 Task: Search one way flight ticket for 2 adults, 4 children and 1 infant on lap in business from Santa Fe: Santa Fe Municipal Airport to Greensboro: Piedmont Triad International Airport on 5-1-2023. Choice of flights is JetBlue. Number of bags: 2 carry on bags and 7 checked bags. Price is upto 73000. Outbound departure time preference is 22:00.
Action: Mouse moved to (238, 365)
Screenshot: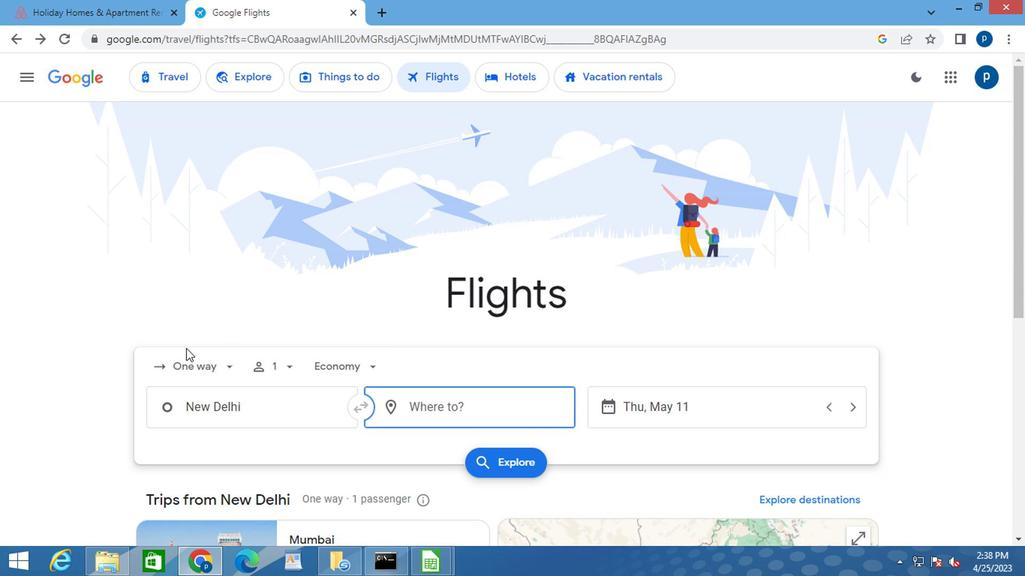
Action: Mouse pressed left at (238, 365)
Screenshot: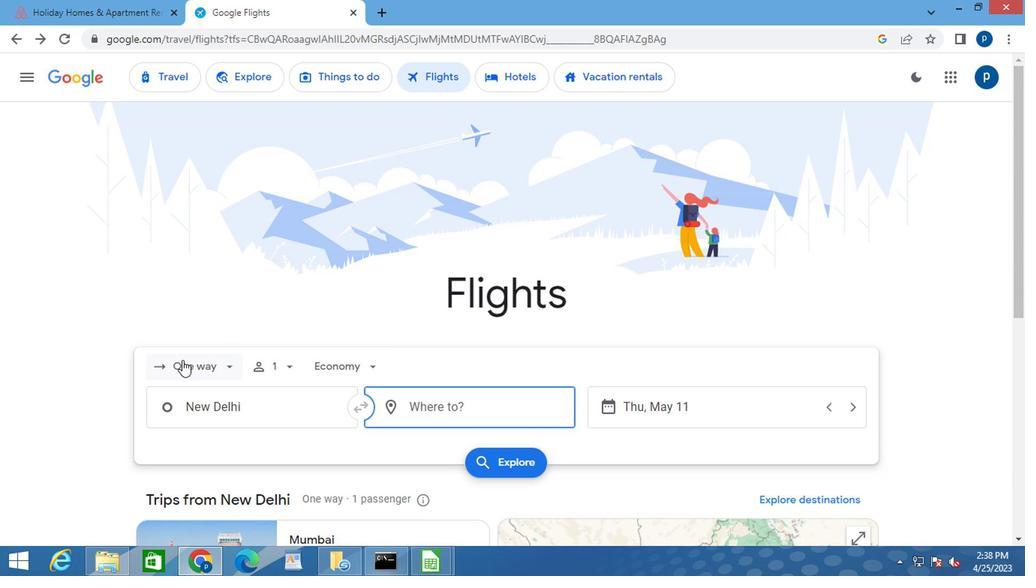 
Action: Mouse moved to (242, 416)
Screenshot: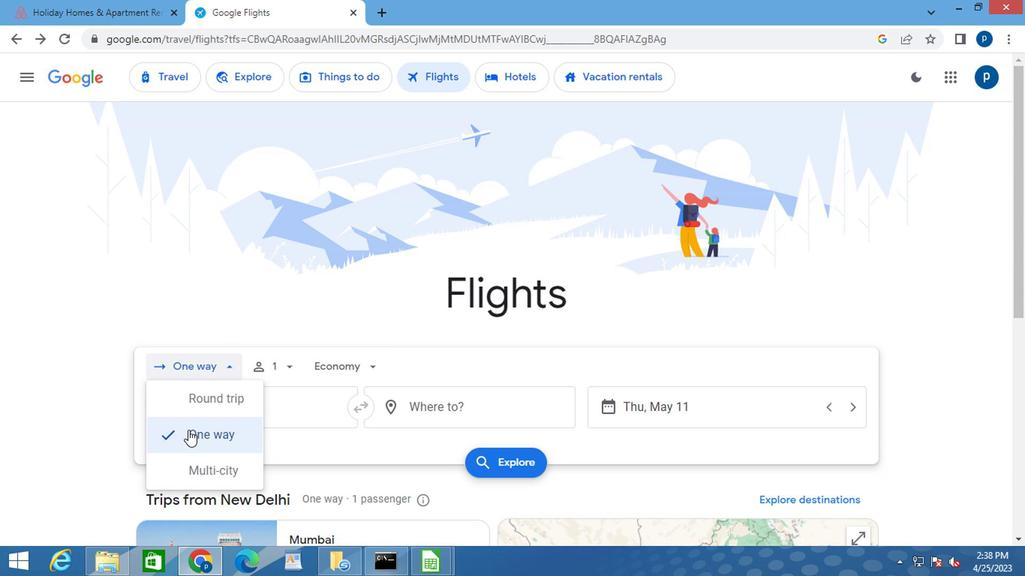 
Action: Mouse pressed left at (242, 416)
Screenshot: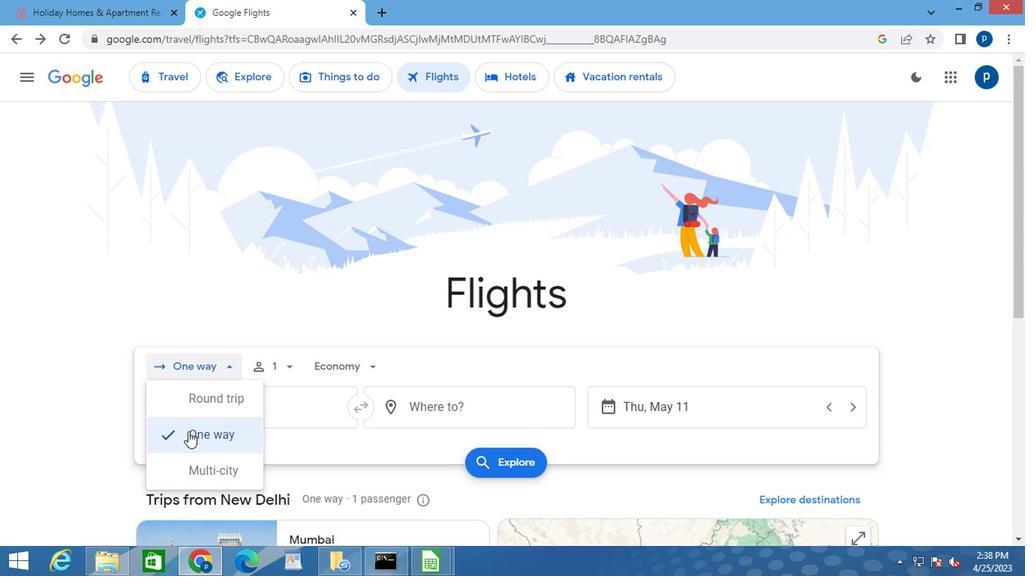 
Action: Mouse moved to (303, 371)
Screenshot: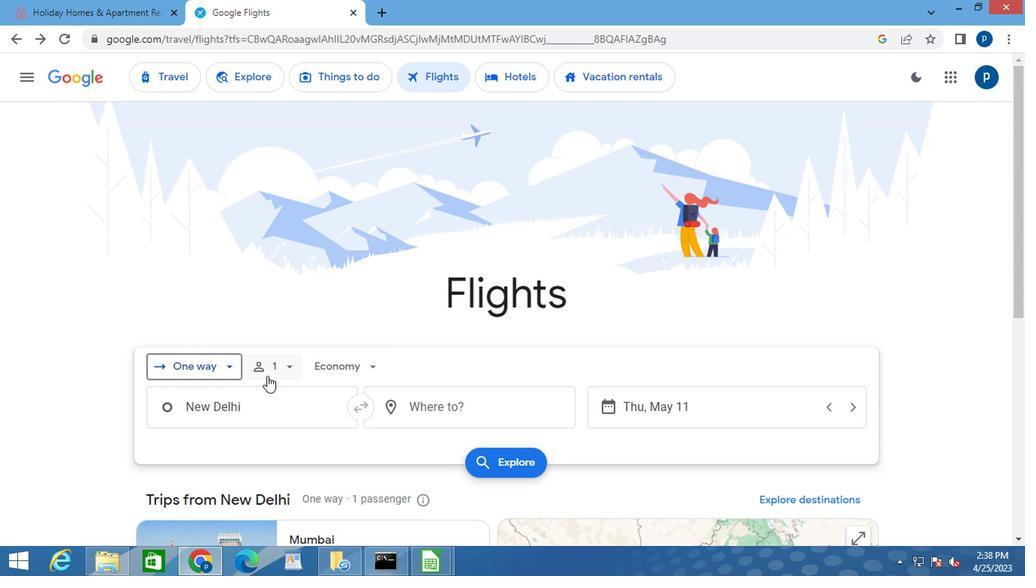 
Action: Mouse pressed left at (303, 371)
Screenshot: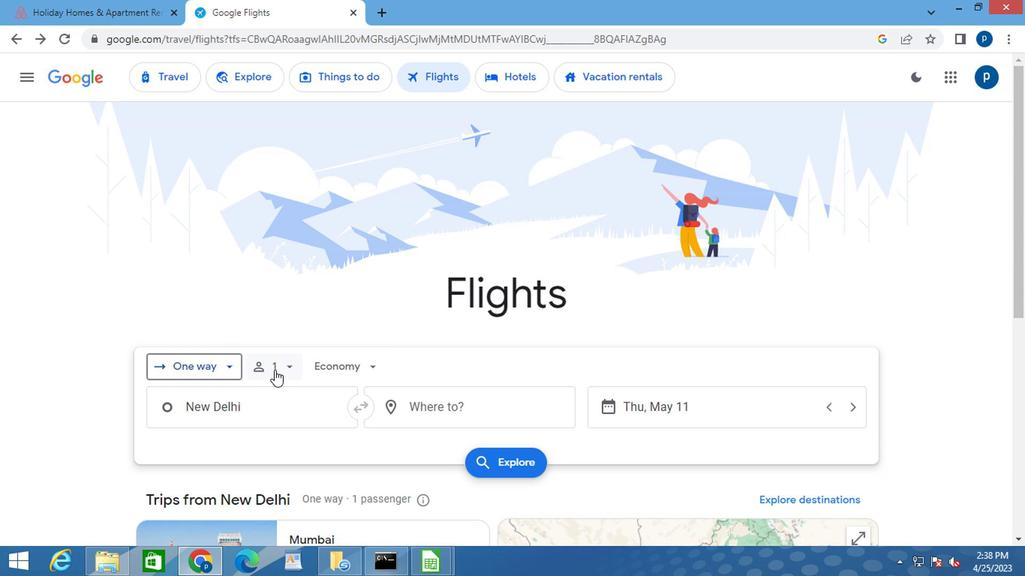 
Action: Mouse scrolled (303, 371) with delta (0, 0)
Screenshot: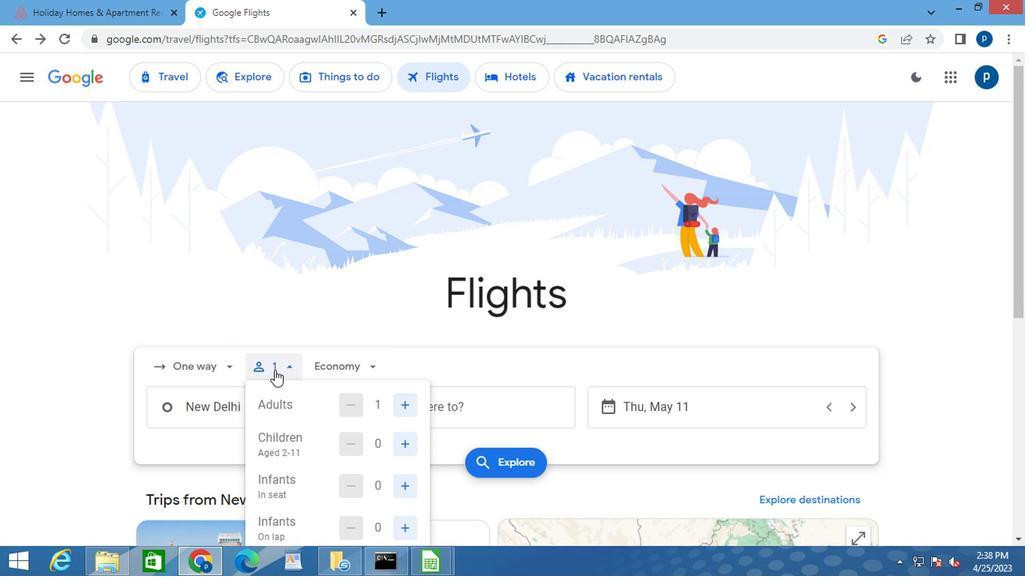 
Action: Mouse scrolled (303, 371) with delta (0, 0)
Screenshot: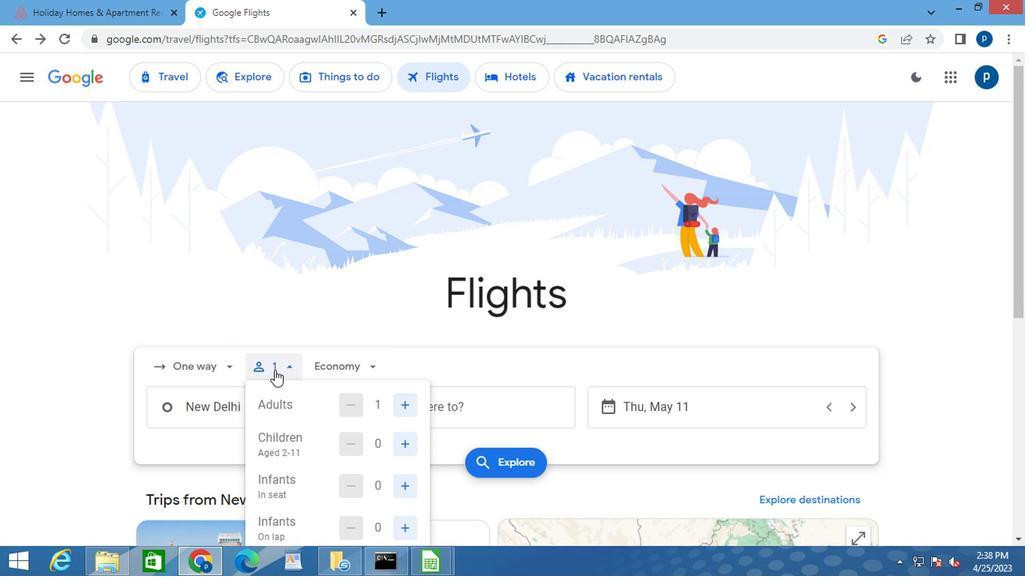 
Action: Mouse moved to (397, 287)
Screenshot: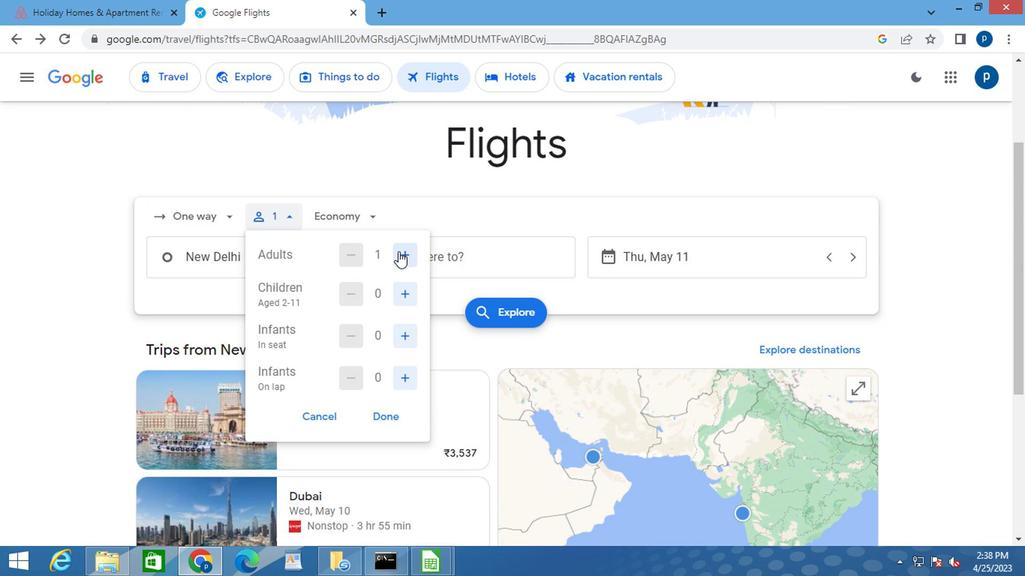 
Action: Mouse pressed left at (397, 287)
Screenshot: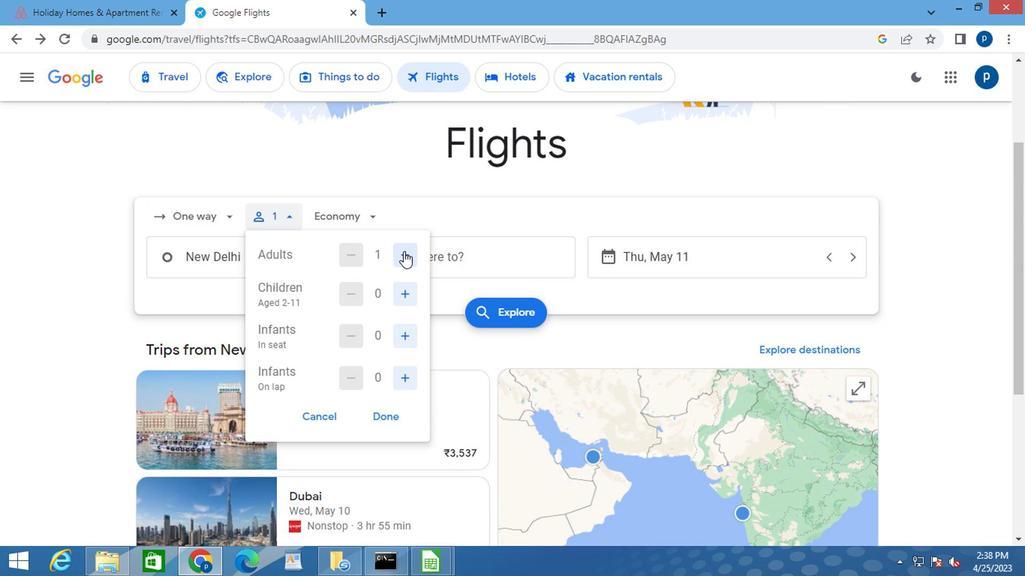 
Action: Mouse moved to (394, 317)
Screenshot: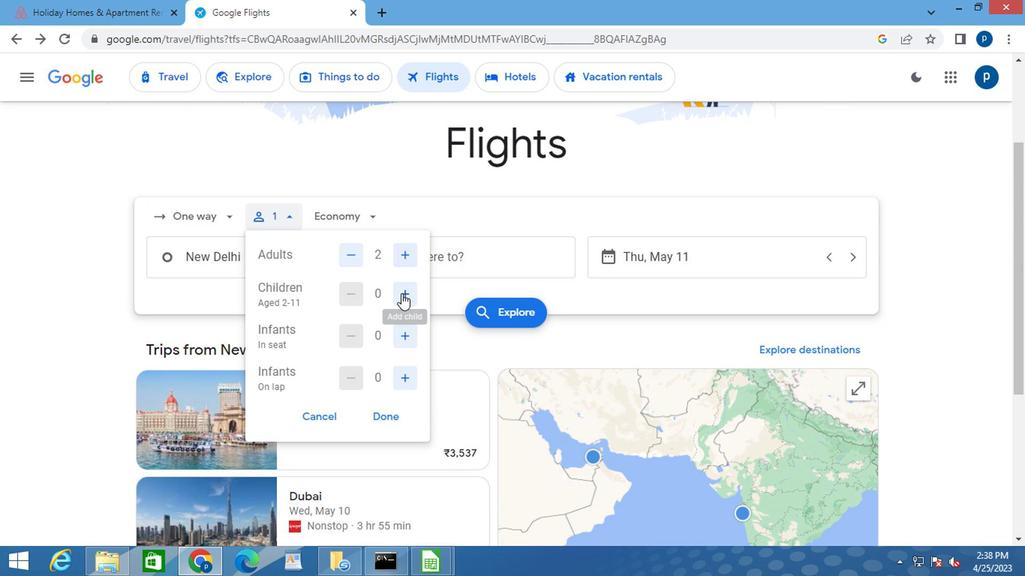
Action: Mouse pressed left at (394, 317)
Screenshot: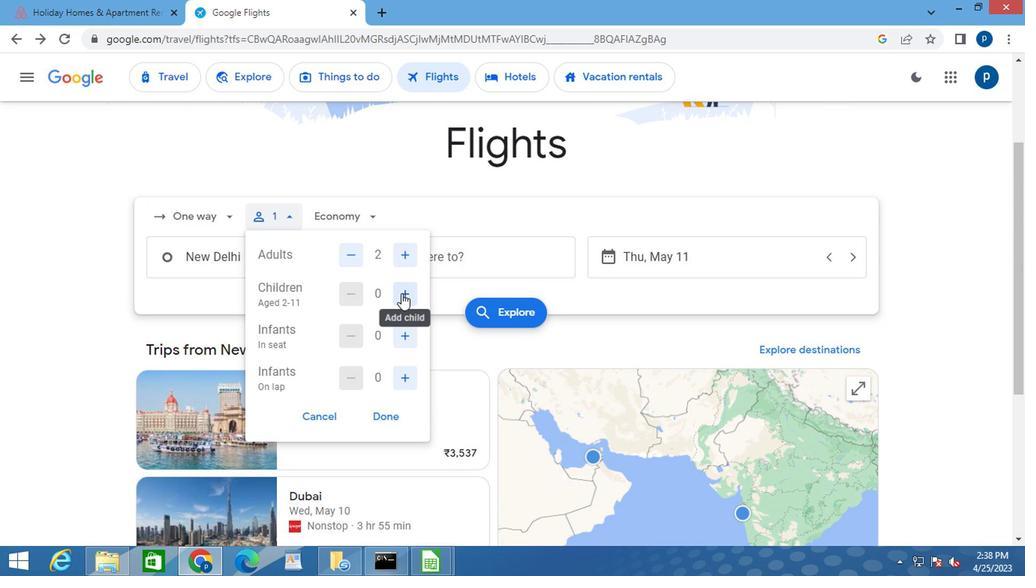 
Action: Mouse moved to (394, 317)
Screenshot: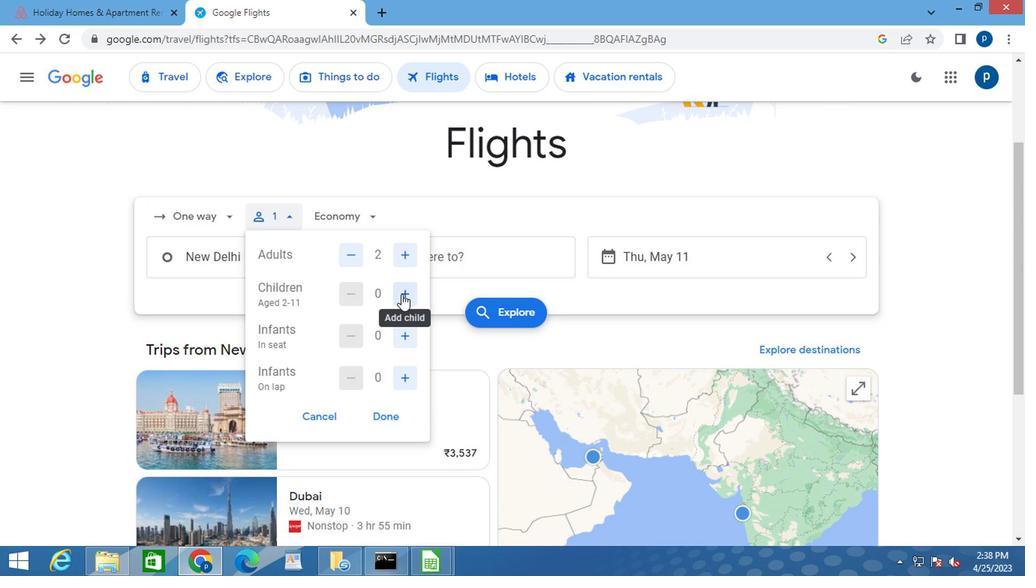 
Action: Mouse pressed left at (394, 317)
Screenshot: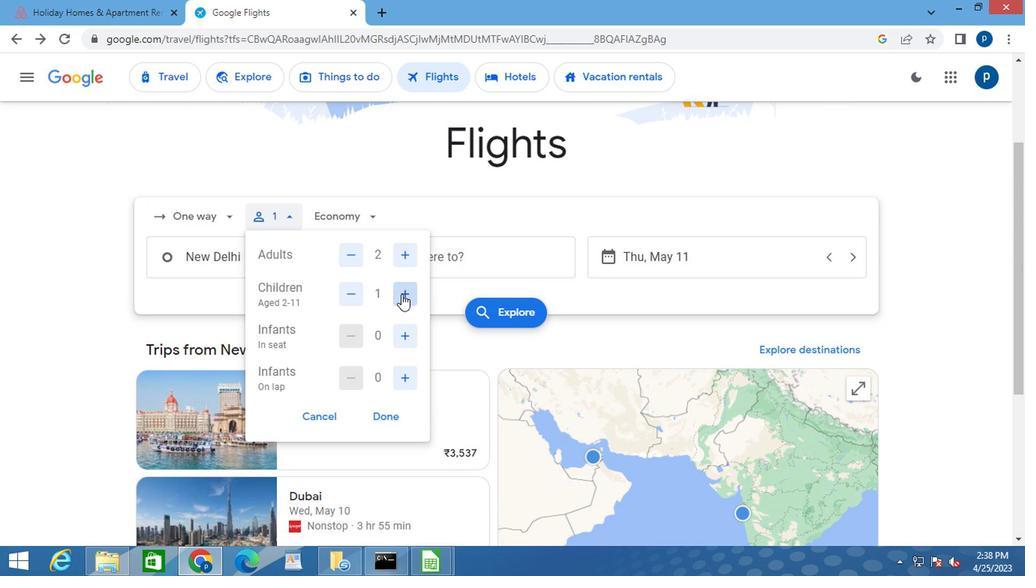 
Action: Mouse moved to (394, 317)
Screenshot: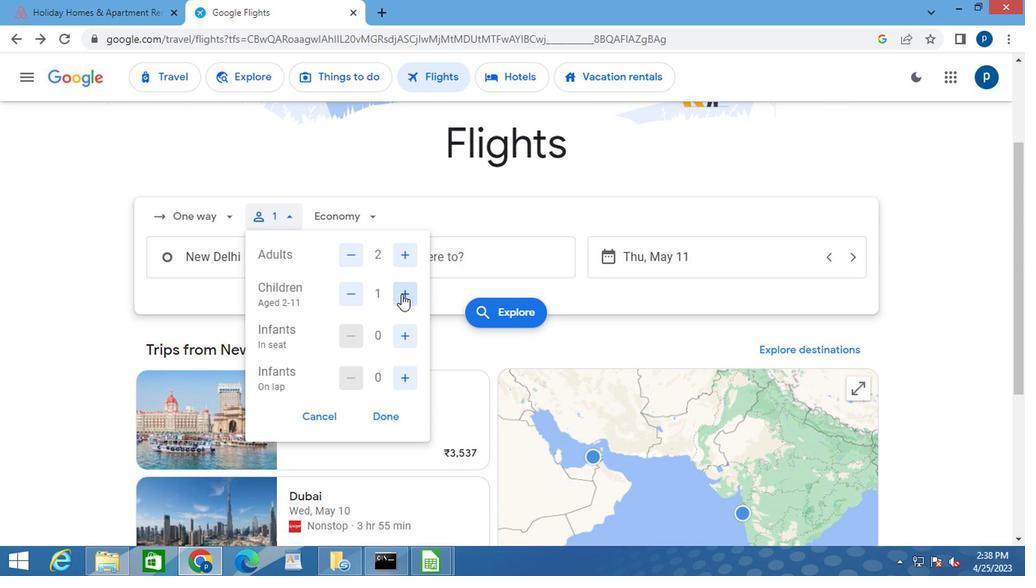 
Action: Mouse pressed left at (394, 317)
Screenshot: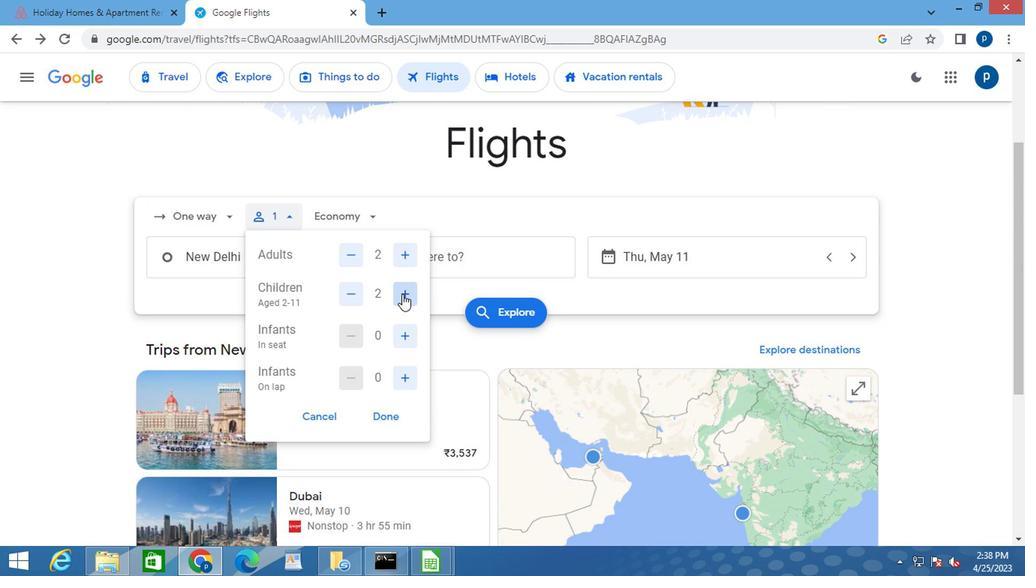 
Action: Mouse moved to (395, 317)
Screenshot: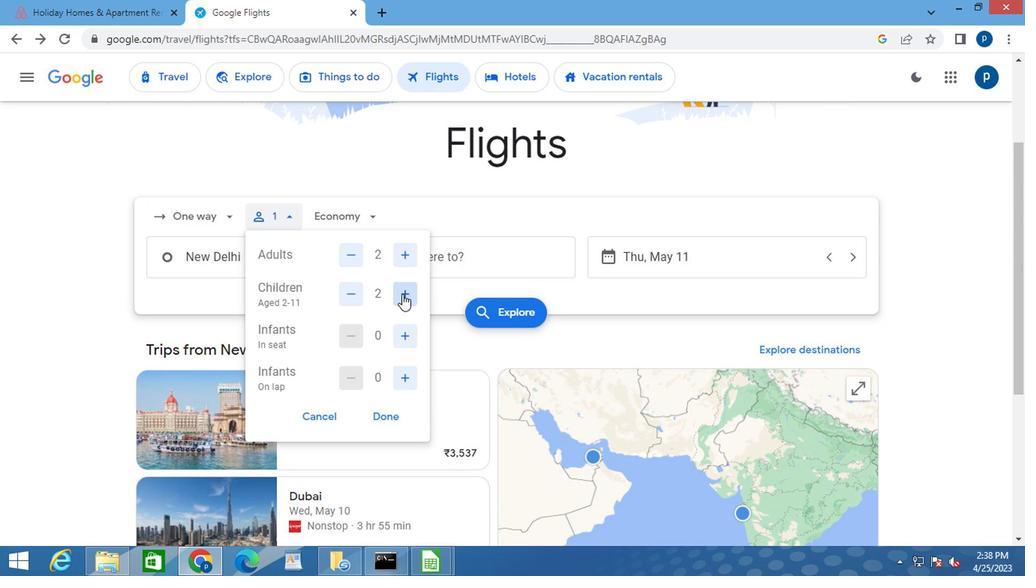 
Action: Mouse pressed left at (395, 317)
Screenshot: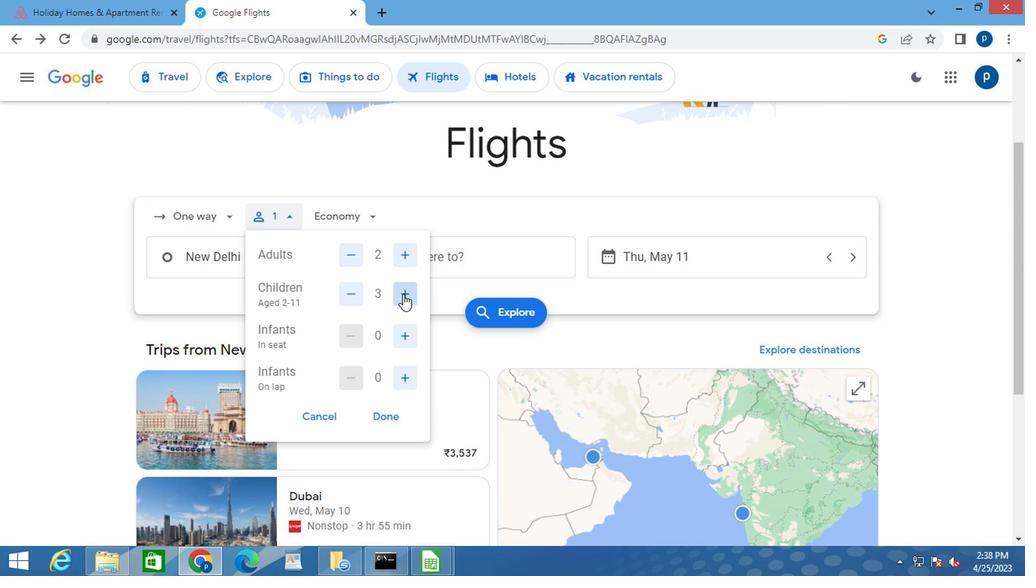 
Action: Mouse moved to (393, 373)
Screenshot: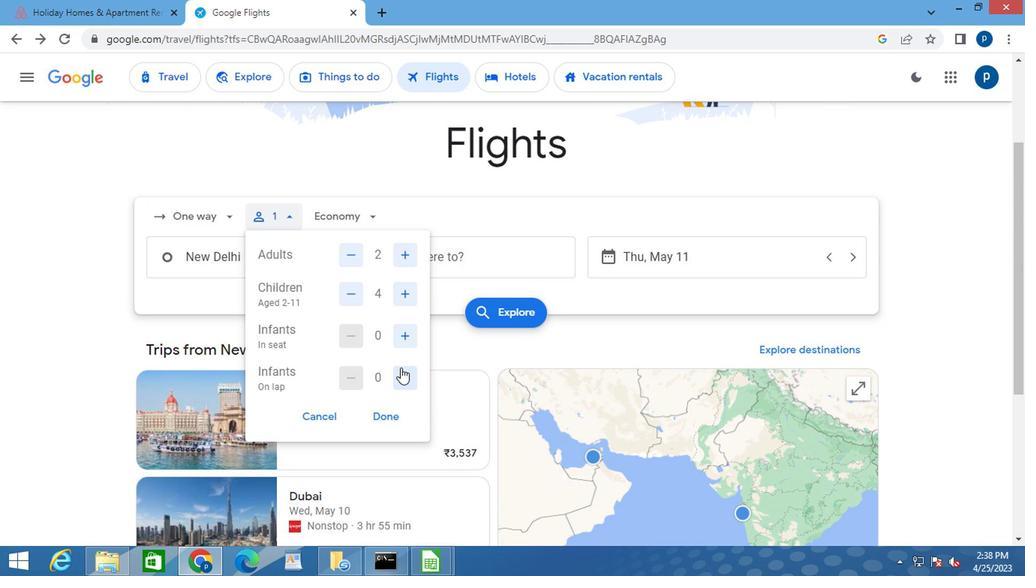 
Action: Mouse pressed left at (393, 373)
Screenshot: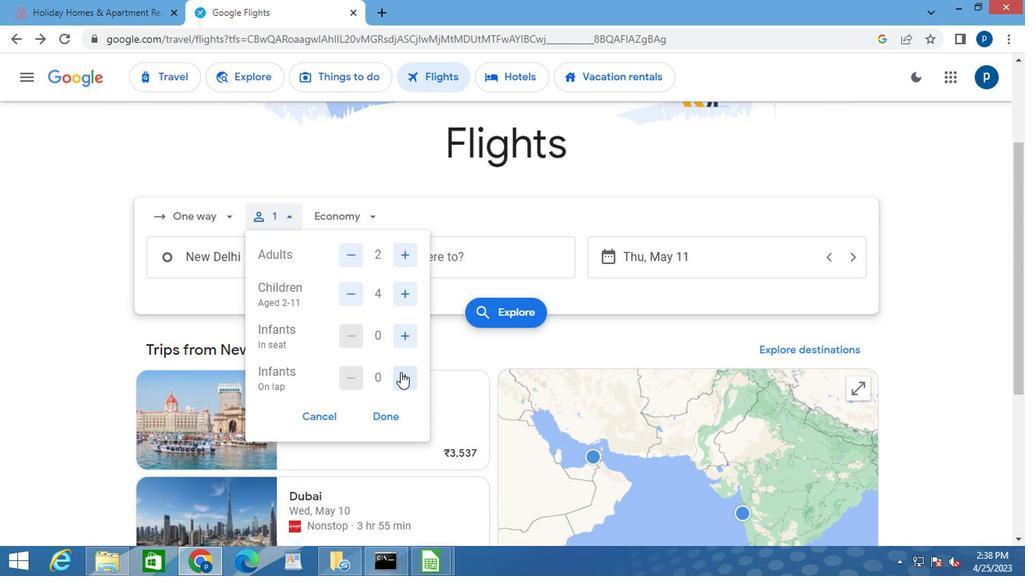 
Action: Mouse moved to (385, 404)
Screenshot: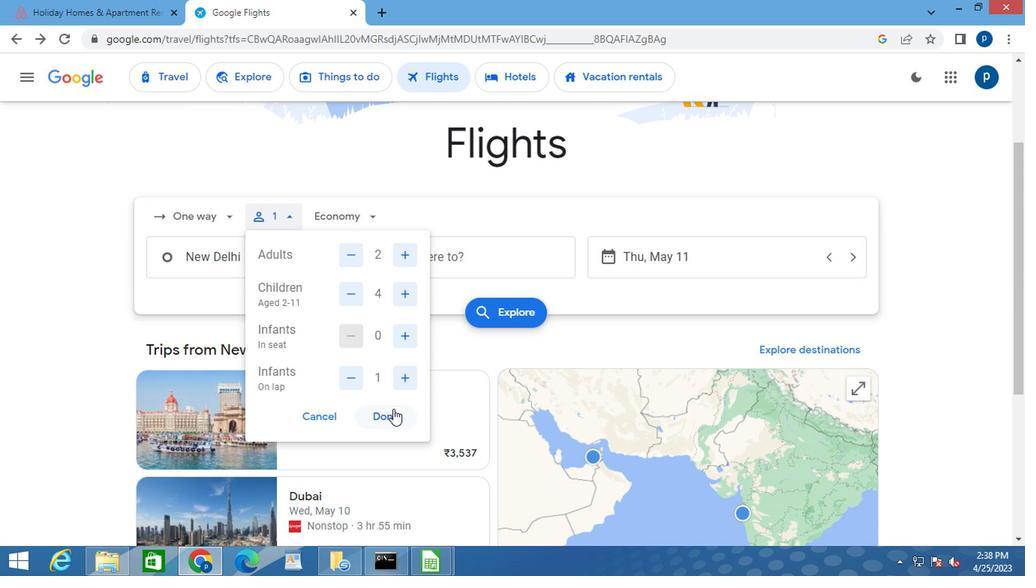 
Action: Mouse pressed left at (385, 404)
Screenshot: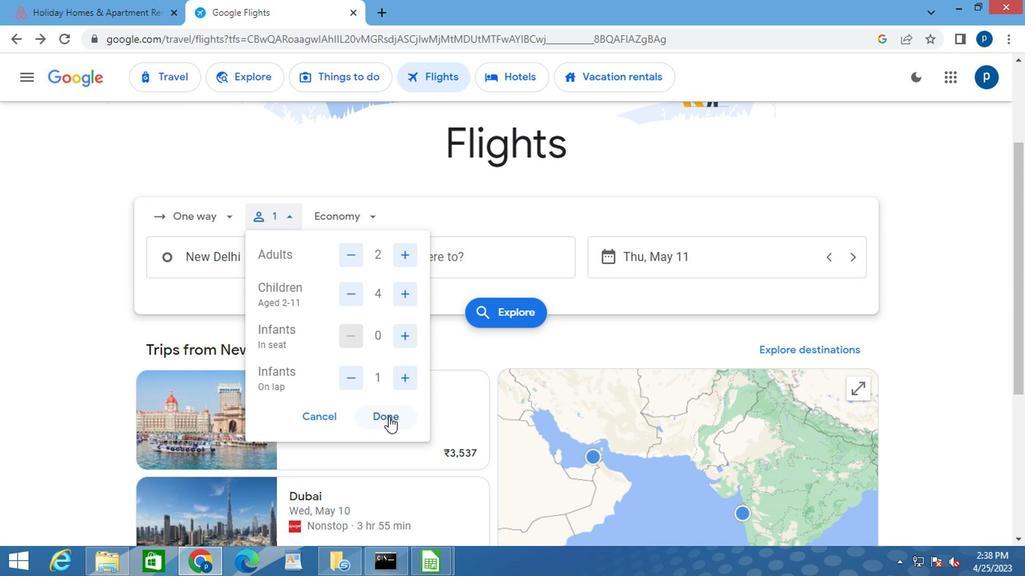 
Action: Mouse moved to (350, 265)
Screenshot: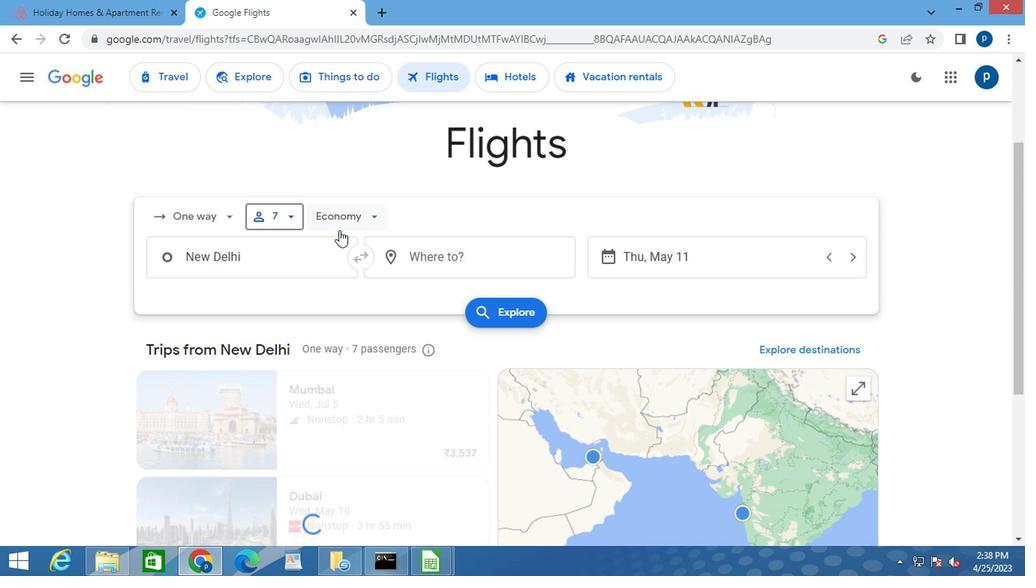 
Action: Mouse pressed left at (350, 265)
Screenshot: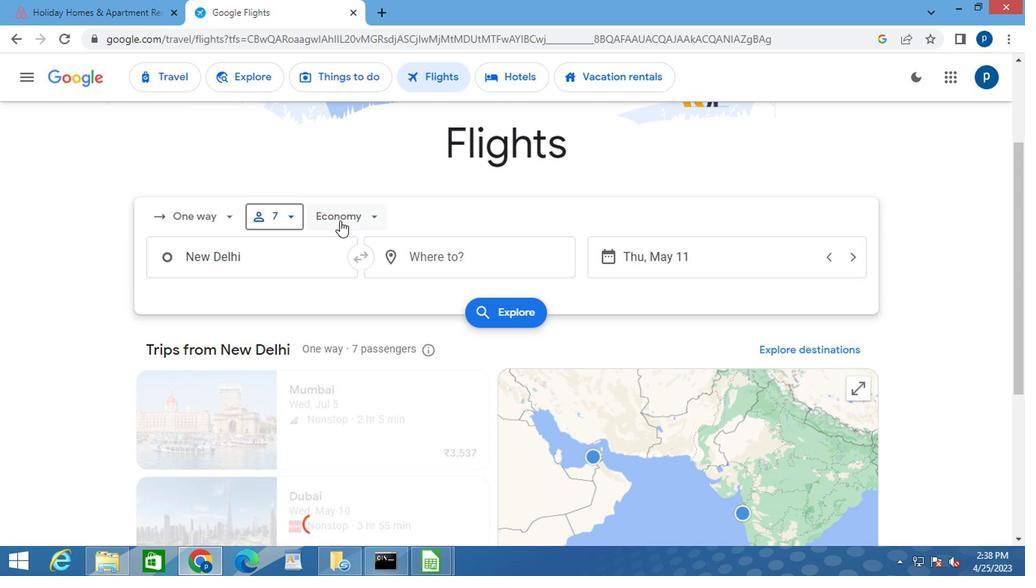 
Action: Mouse moved to (367, 332)
Screenshot: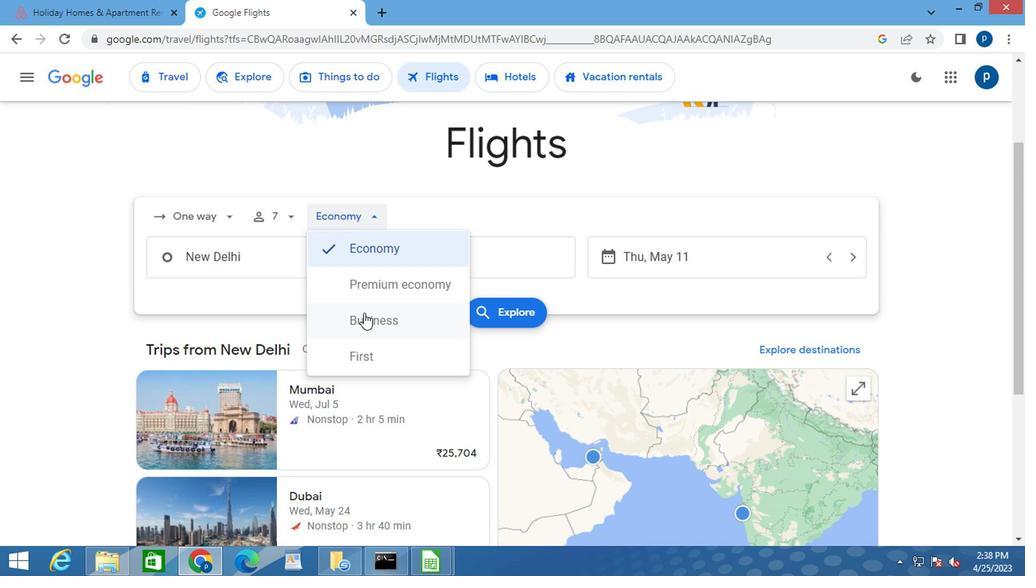 
Action: Mouse pressed left at (367, 332)
Screenshot: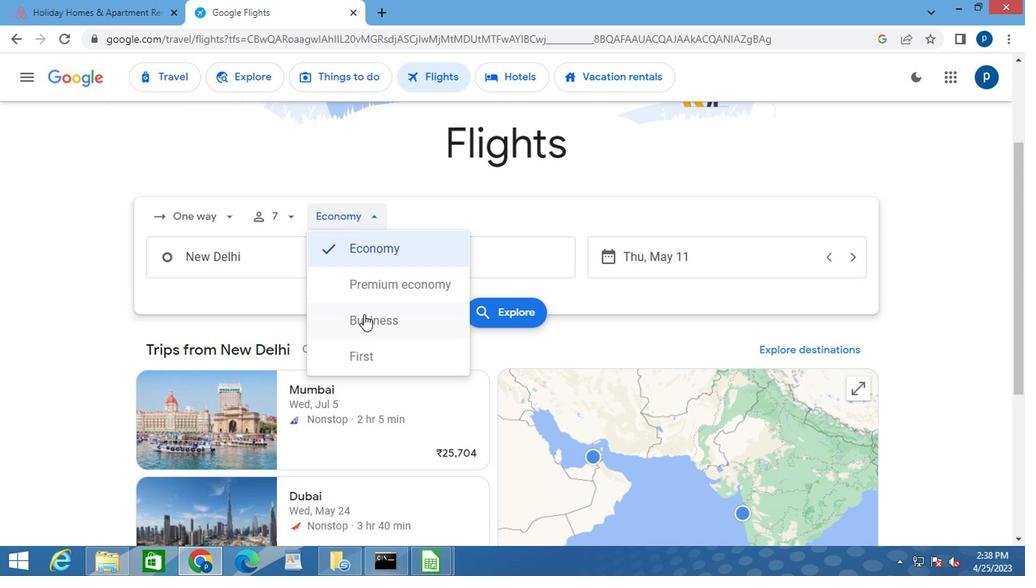 
Action: Mouse moved to (266, 291)
Screenshot: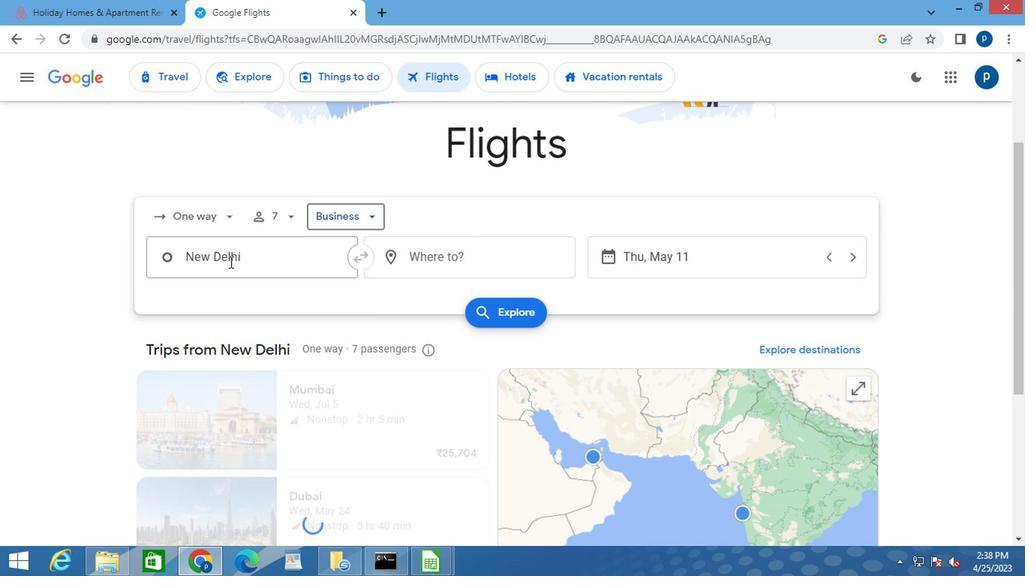 
Action: Mouse pressed left at (266, 291)
Screenshot: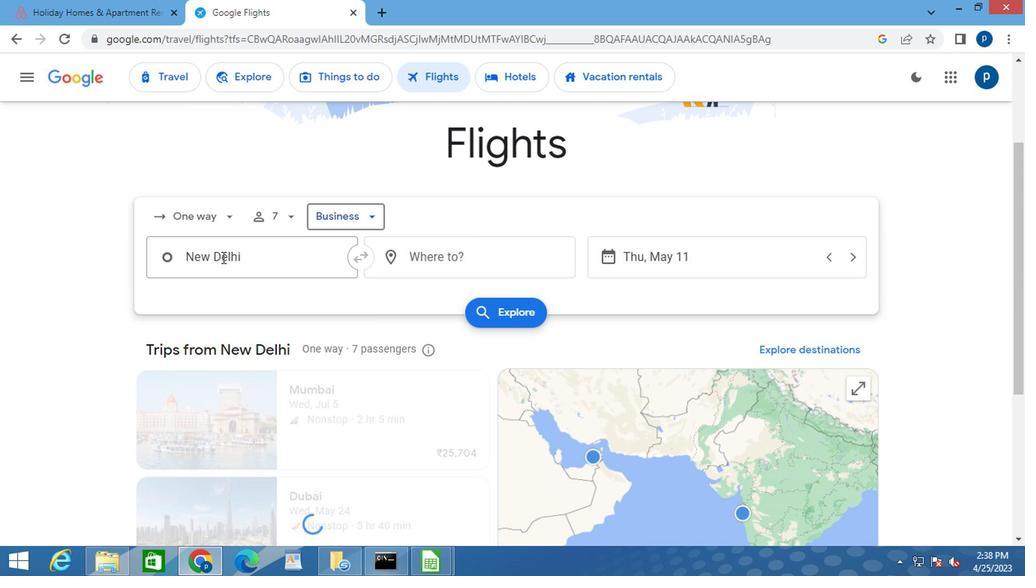 
Action: Mouse pressed left at (266, 291)
Screenshot: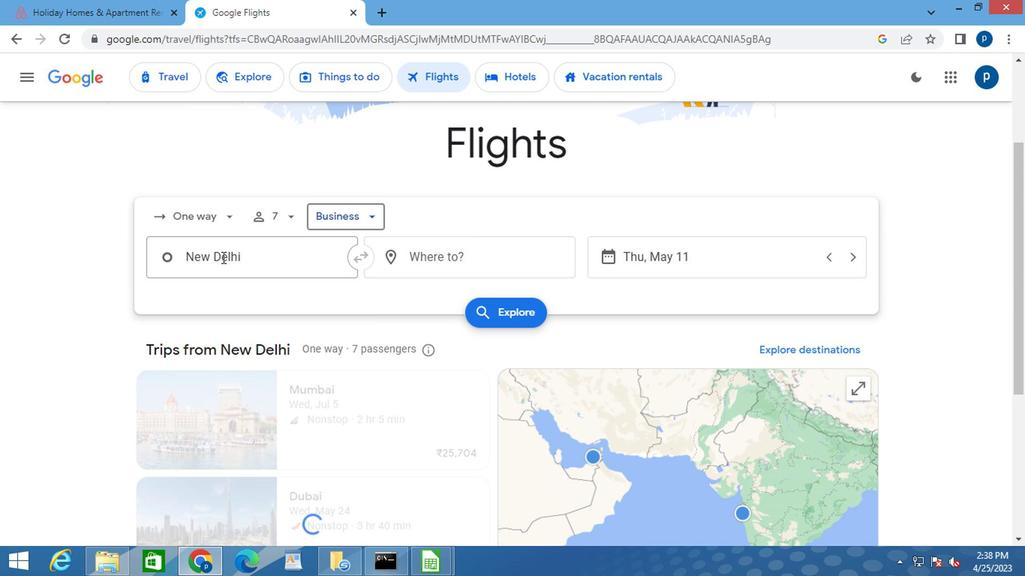 
Action: Key pressed <Key.delete>s<Key.caps_lock>anta<Key.space><Key.caps_lock>f<Key.caps_lock>e
Screenshot: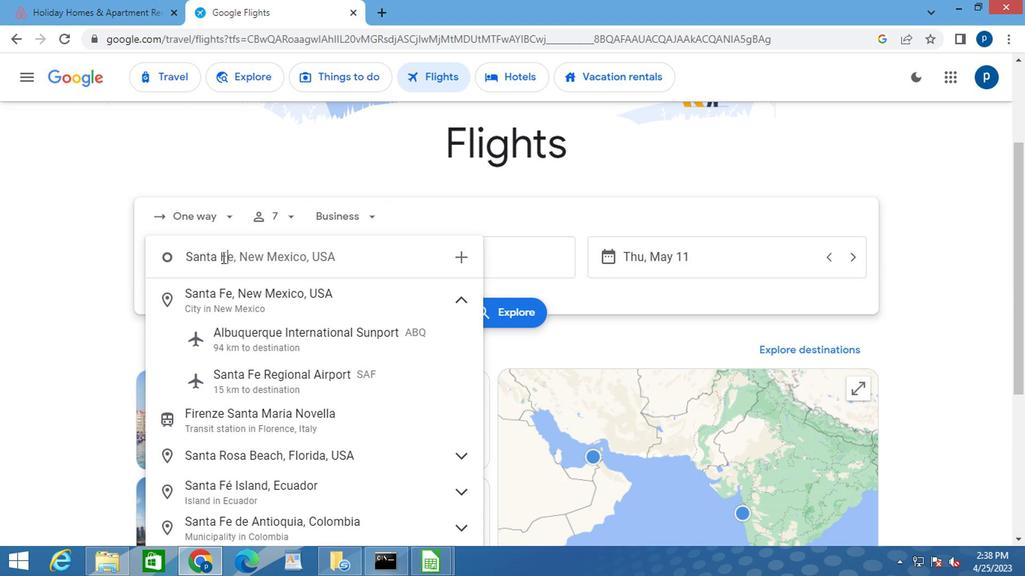 
Action: Mouse moved to (296, 376)
Screenshot: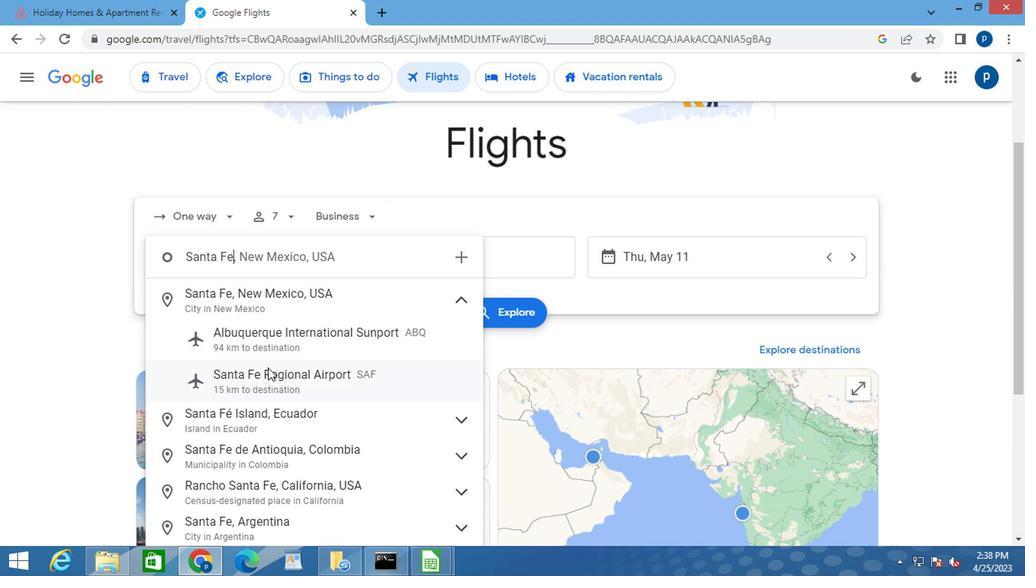
Action: Mouse pressed left at (296, 376)
Screenshot: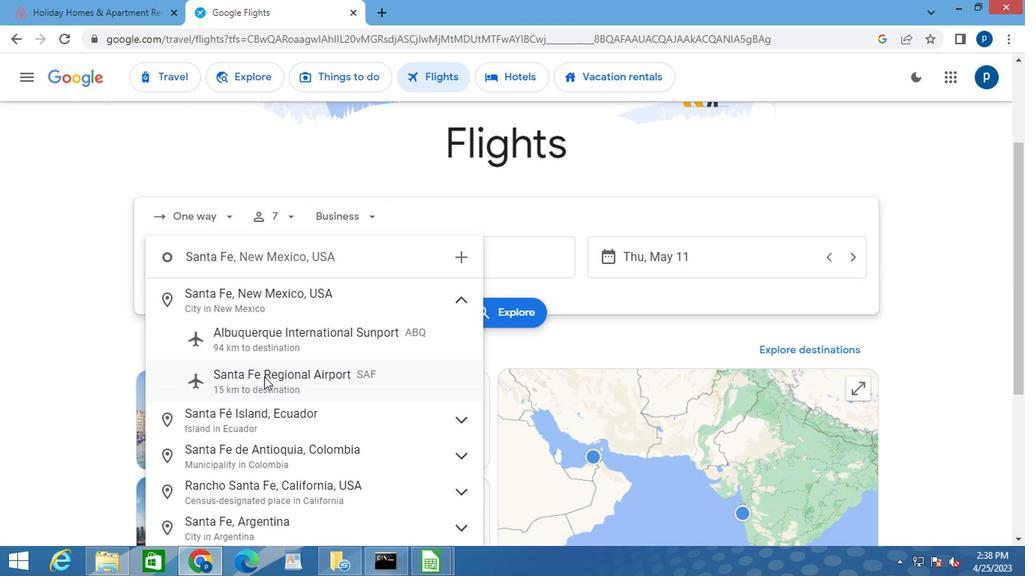 
Action: Mouse moved to (402, 292)
Screenshot: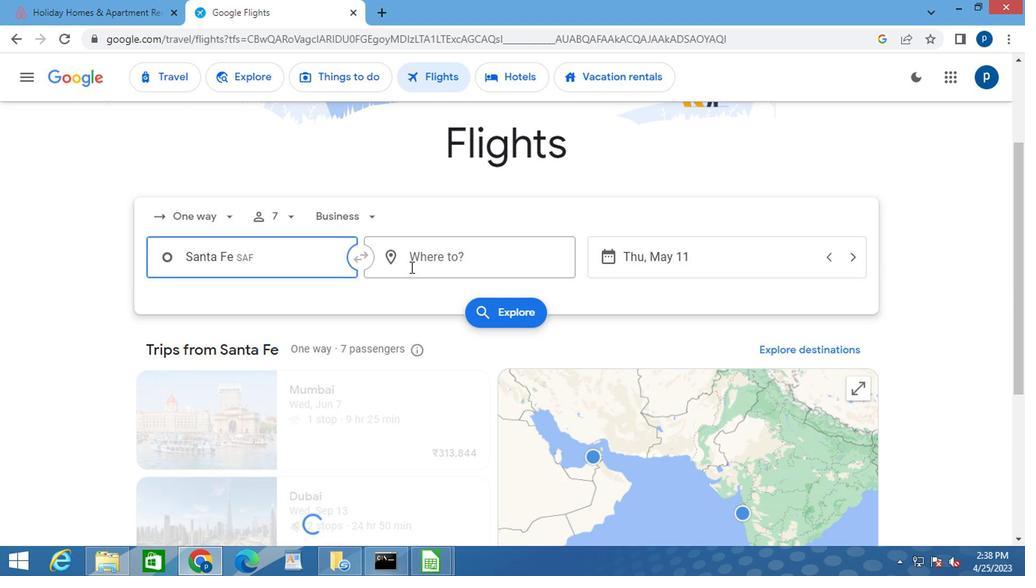 
Action: Mouse pressed left at (402, 292)
Screenshot: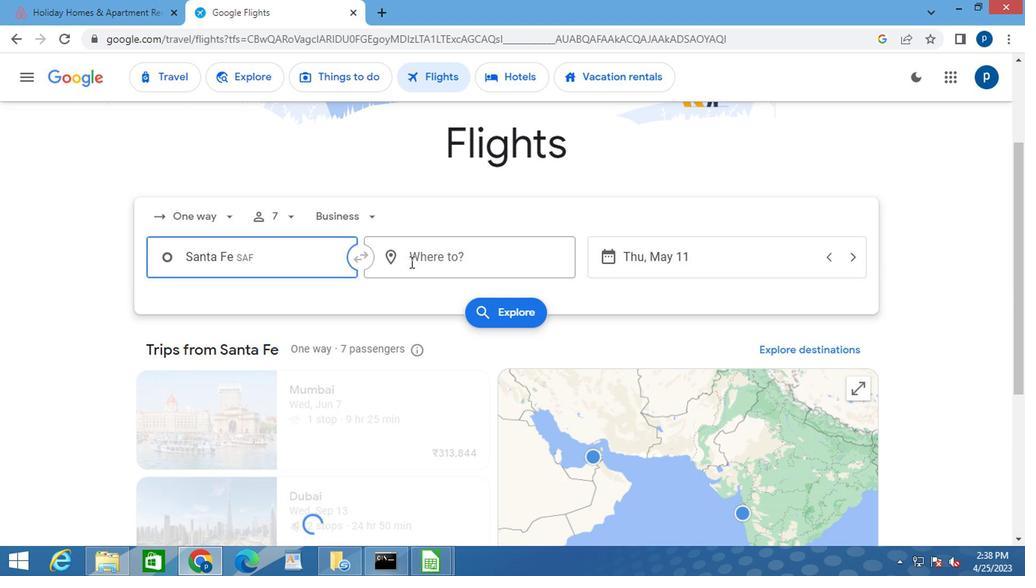 
Action: Key pressed <Key.caps_lock>p<Key.caps_lock>iedmon
Screenshot: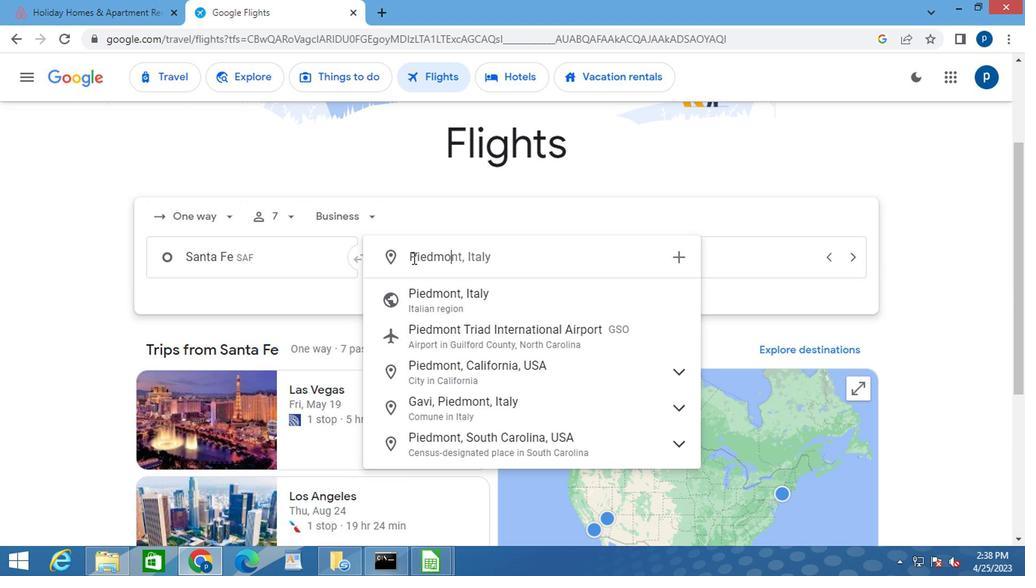 
Action: Mouse moved to (438, 348)
Screenshot: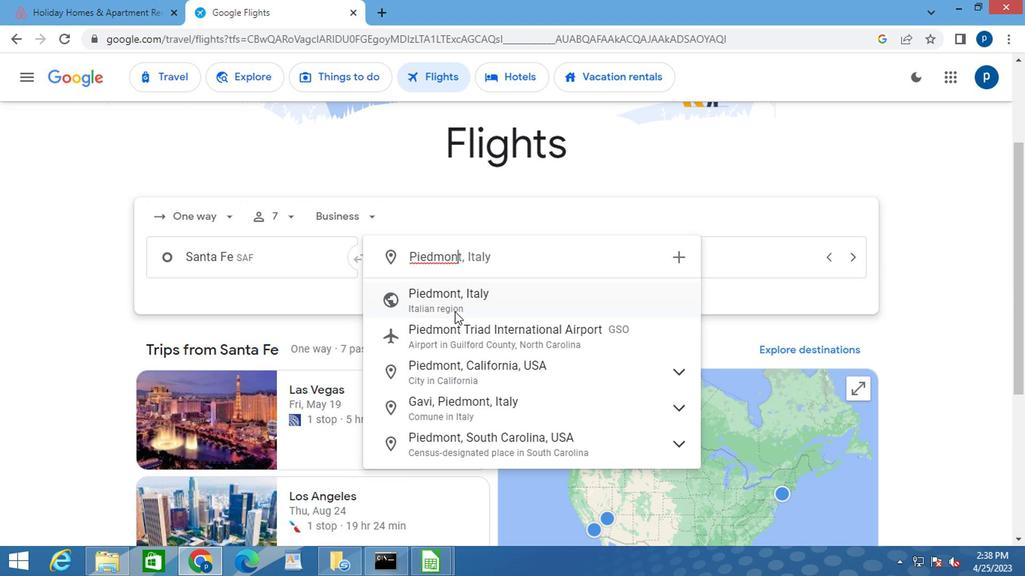 
Action: Mouse pressed left at (438, 348)
Screenshot: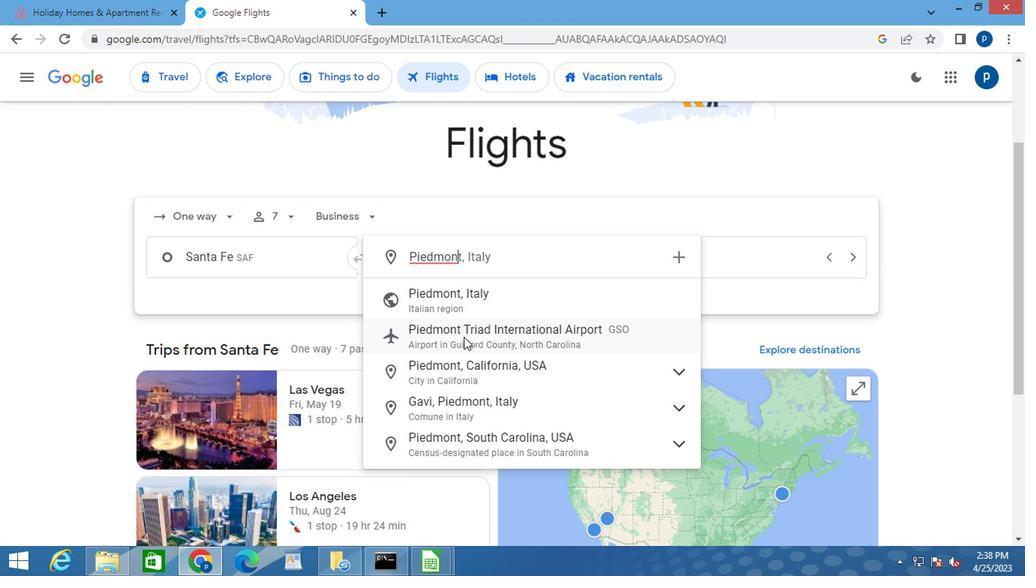 
Action: Mouse moved to (545, 287)
Screenshot: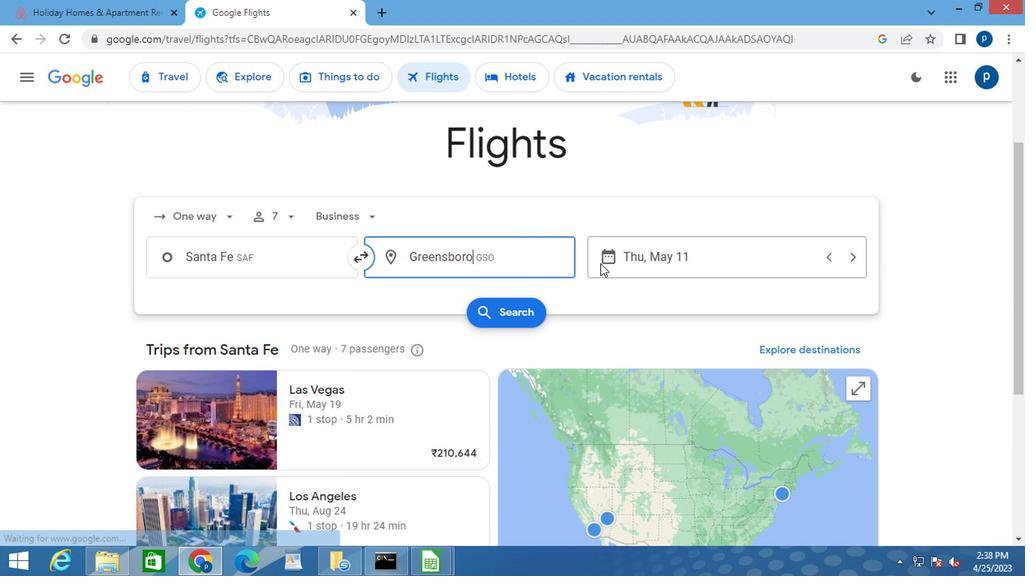 
Action: Mouse pressed left at (545, 287)
Screenshot: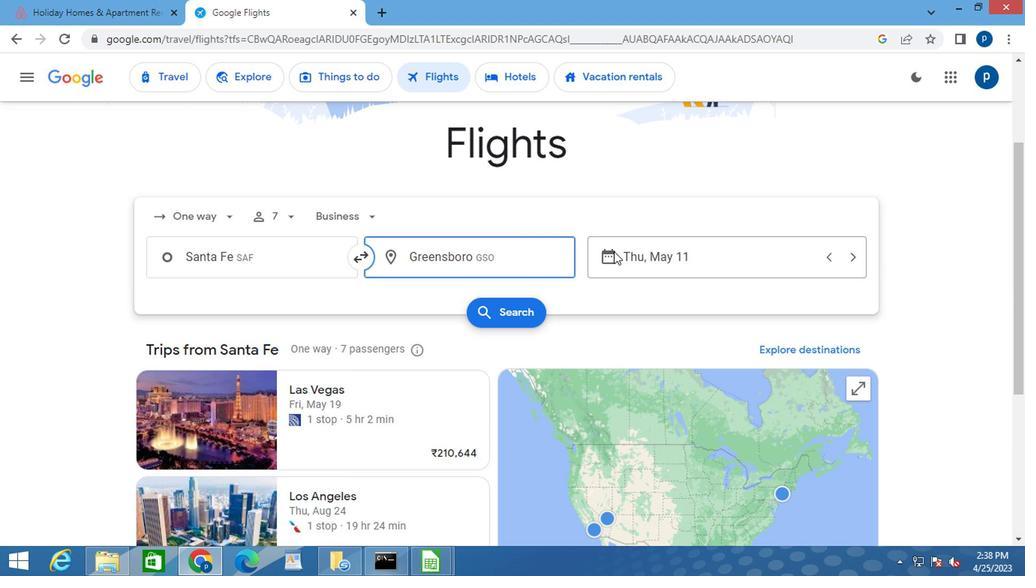 
Action: Mouse moved to (582, 305)
Screenshot: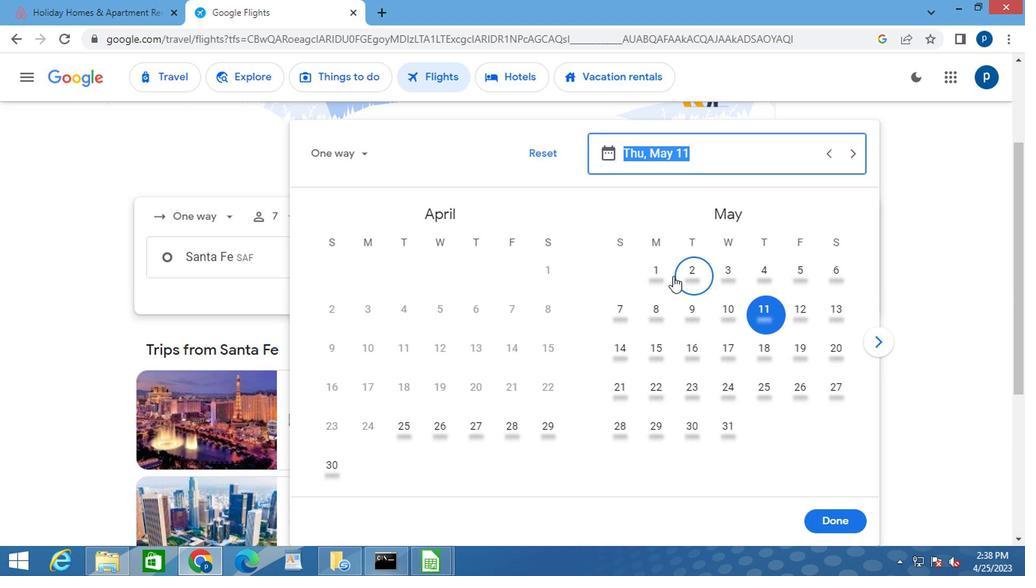 
Action: Mouse pressed left at (582, 305)
Screenshot: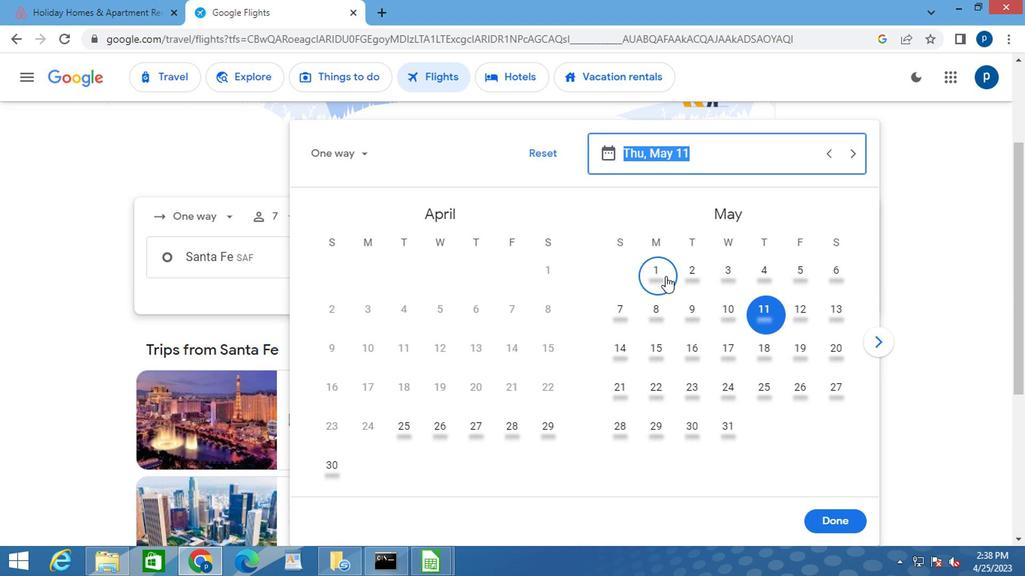 
Action: Mouse moved to (691, 480)
Screenshot: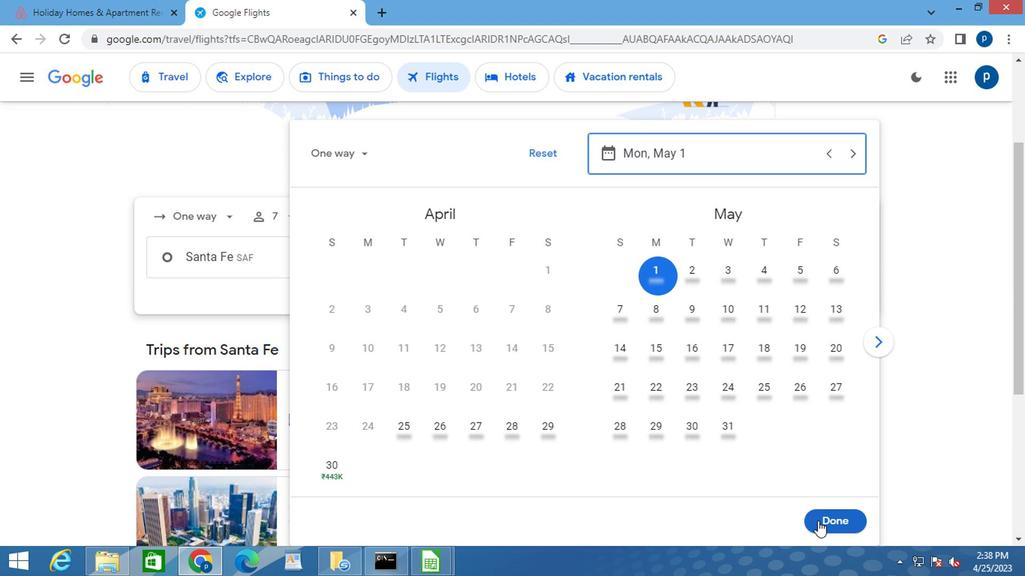 
Action: Mouse pressed left at (691, 480)
Screenshot: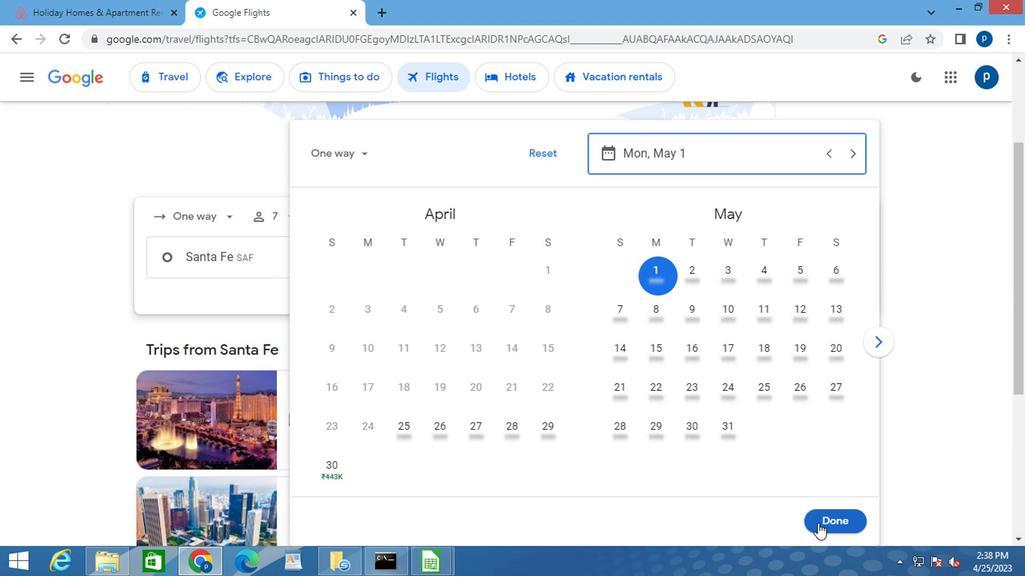 
Action: Mouse moved to (476, 336)
Screenshot: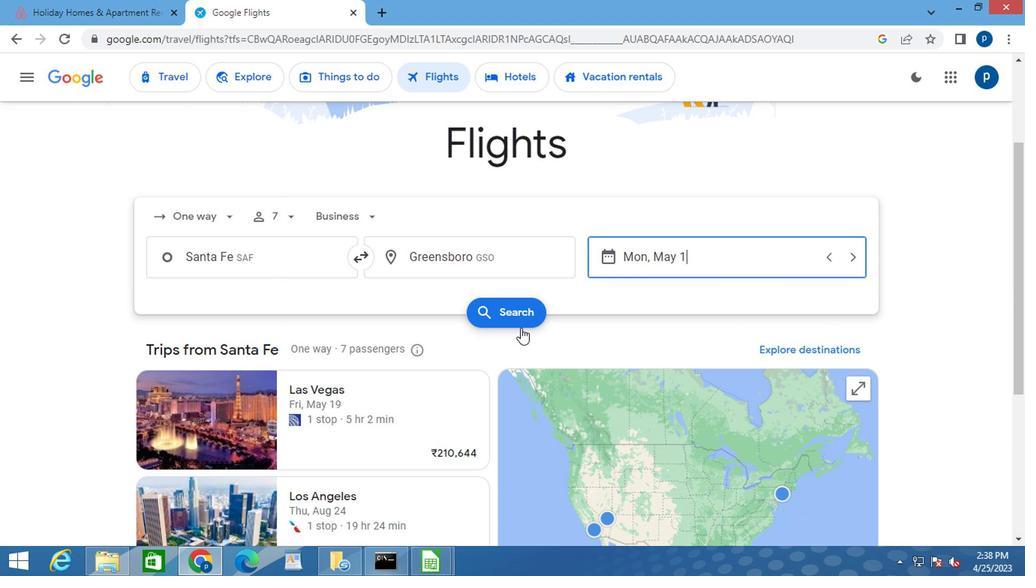 
Action: Mouse pressed left at (476, 336)
Screenshot: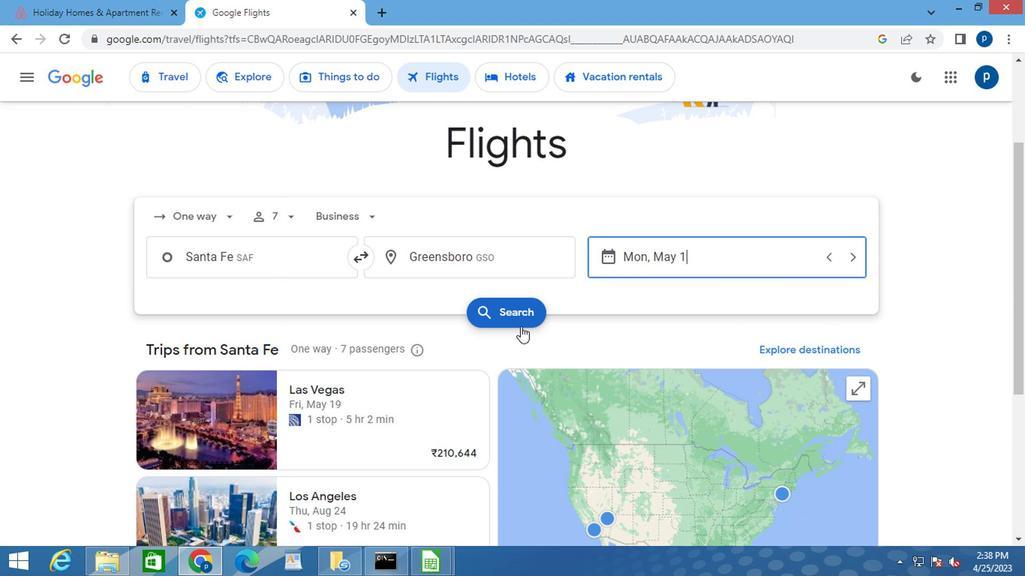 
Action: Mouse moved to (222, 262)
Screenshot: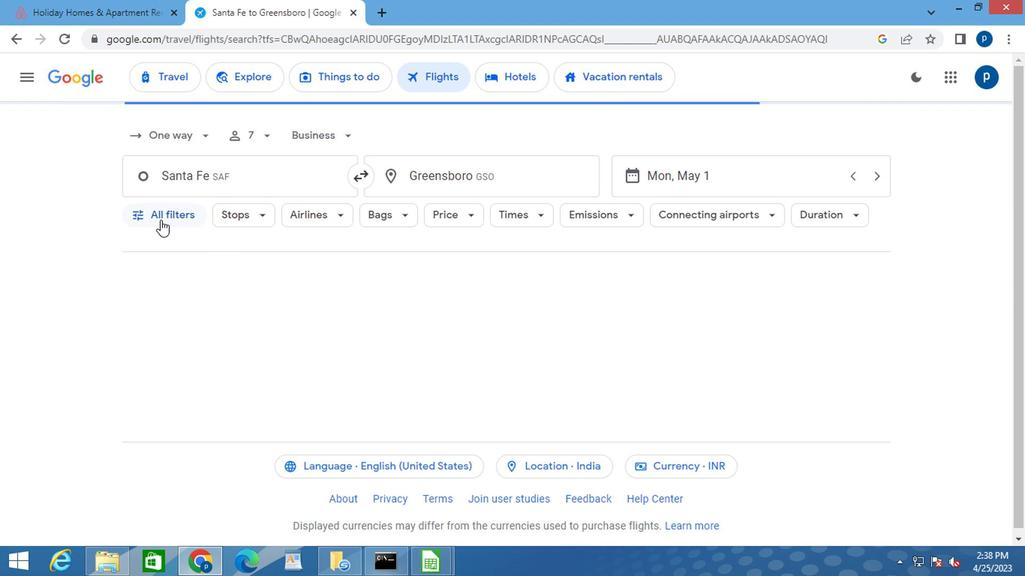 
Action: Mouse pressed left at (222, 262)
Screenshot: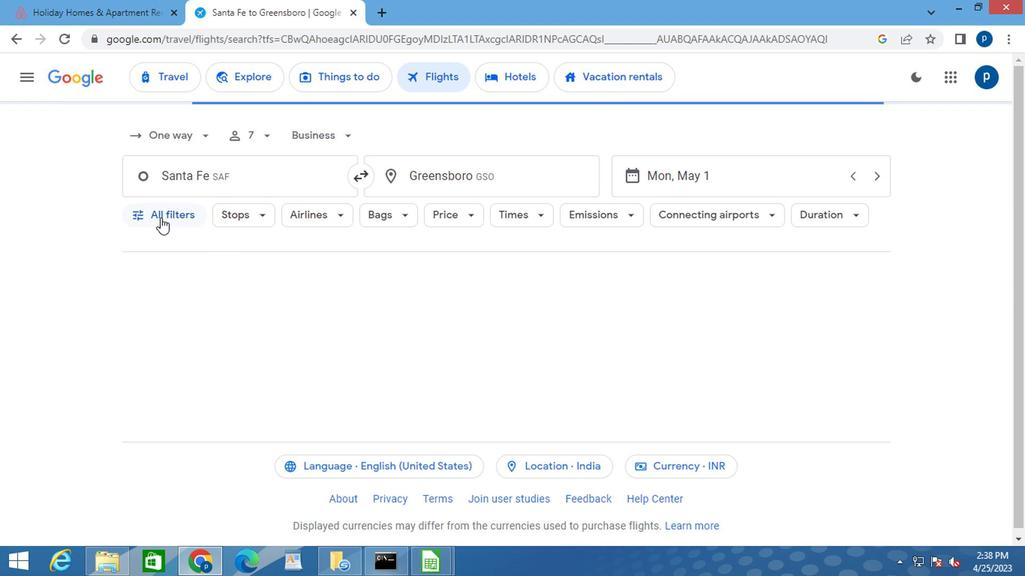 
Action: Mouse moved to (294, 348)
Screenshot: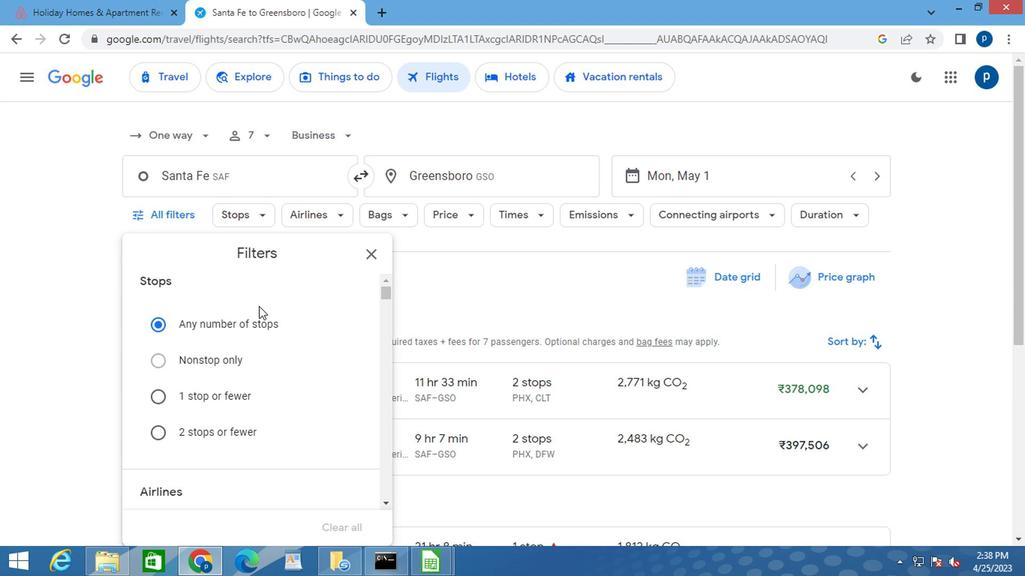 
Action: Mouse scrolled (294, 347) with delta (0, 0)
Screenshot: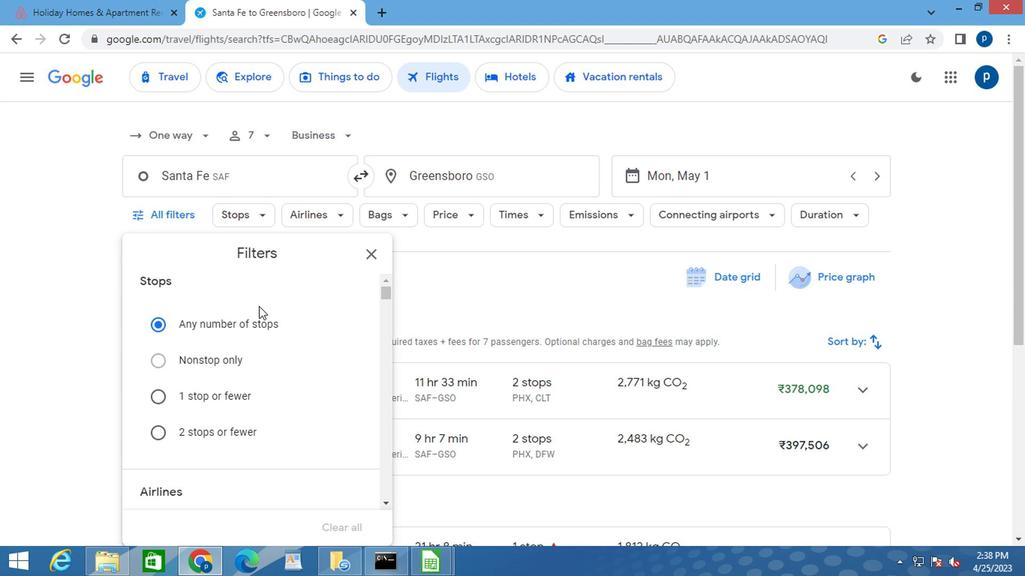 
Action: Mouse moved to (294, 348)
Screenshot: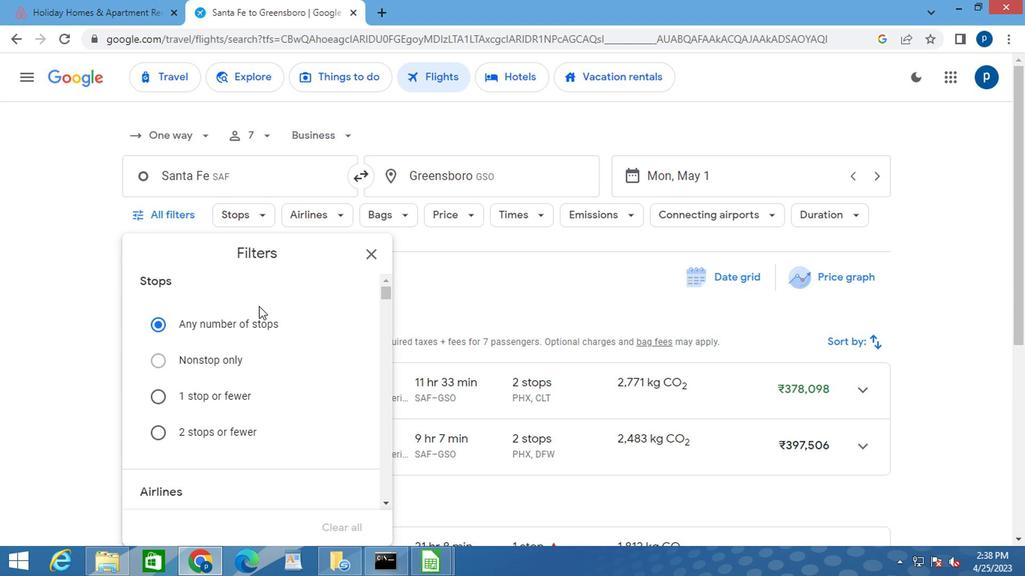 
Action: Mouse scrolled (294, 348) with delta (0, 0)
Screenshot: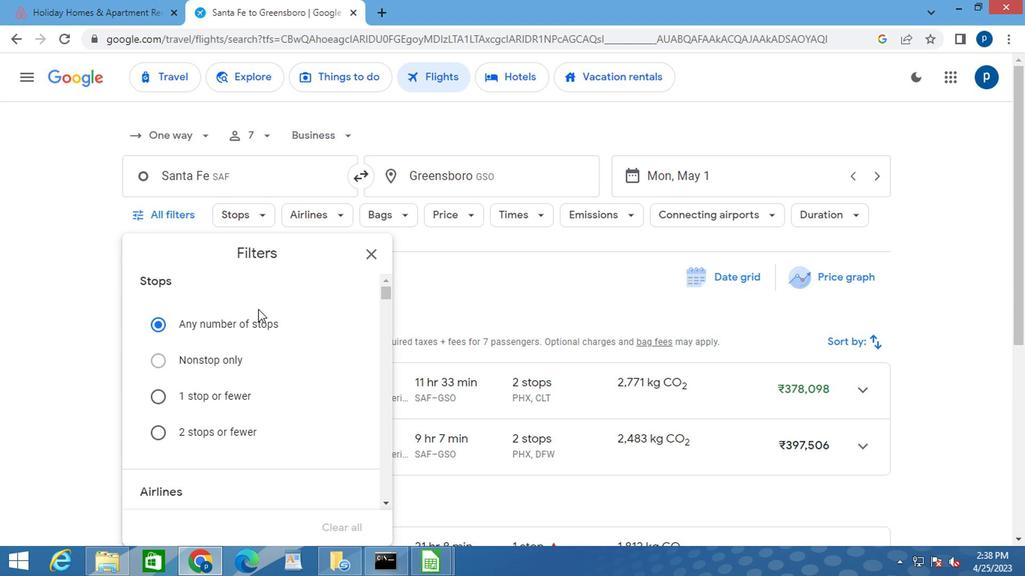
Action: Mouse moved to (294, 349)
Screenshot: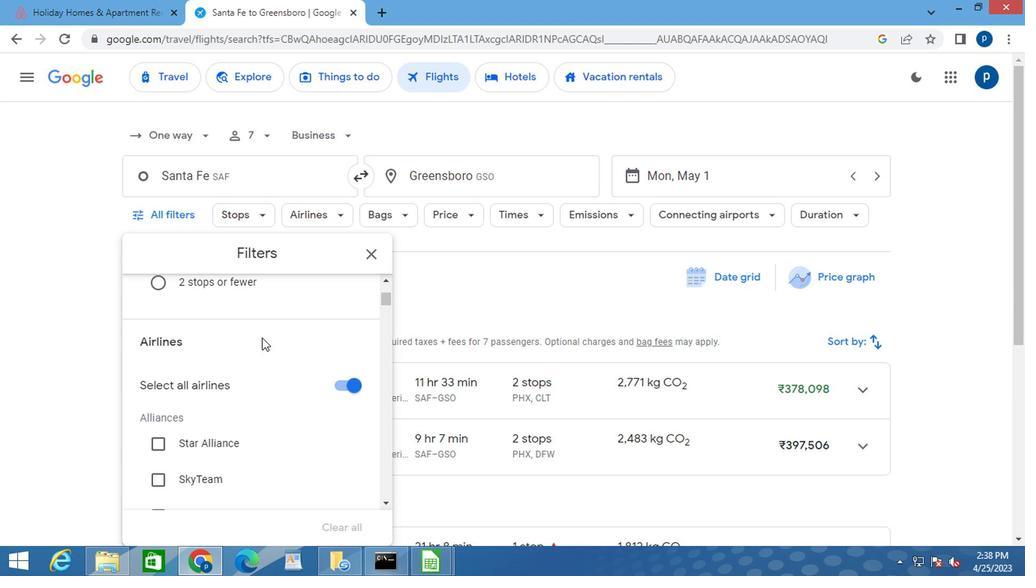 
Action: Mouse scrolled (294, 348) with delta (0, 0)
Screenshot: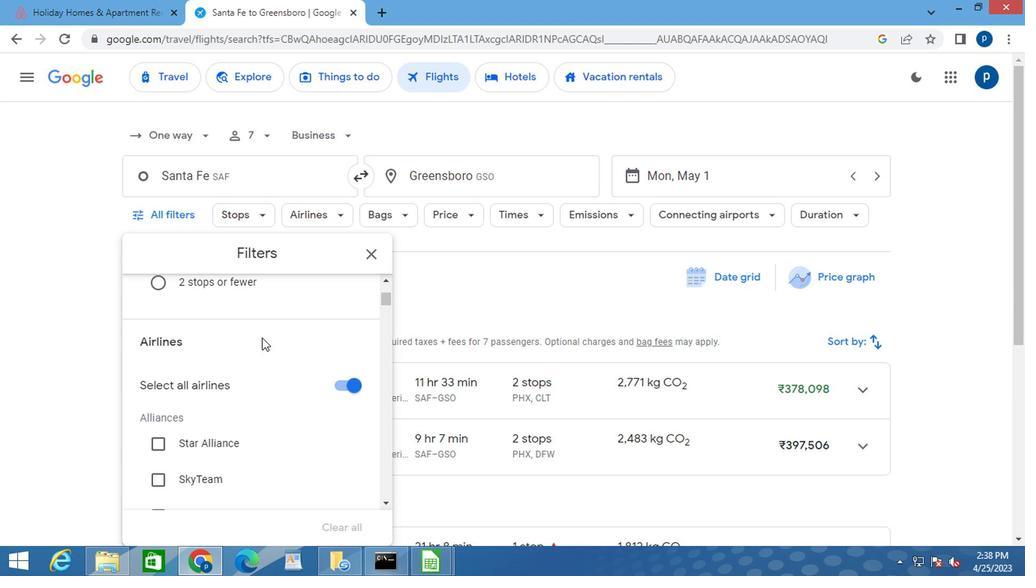 
Action: Mouse moved to (296, 353)
Screenshot: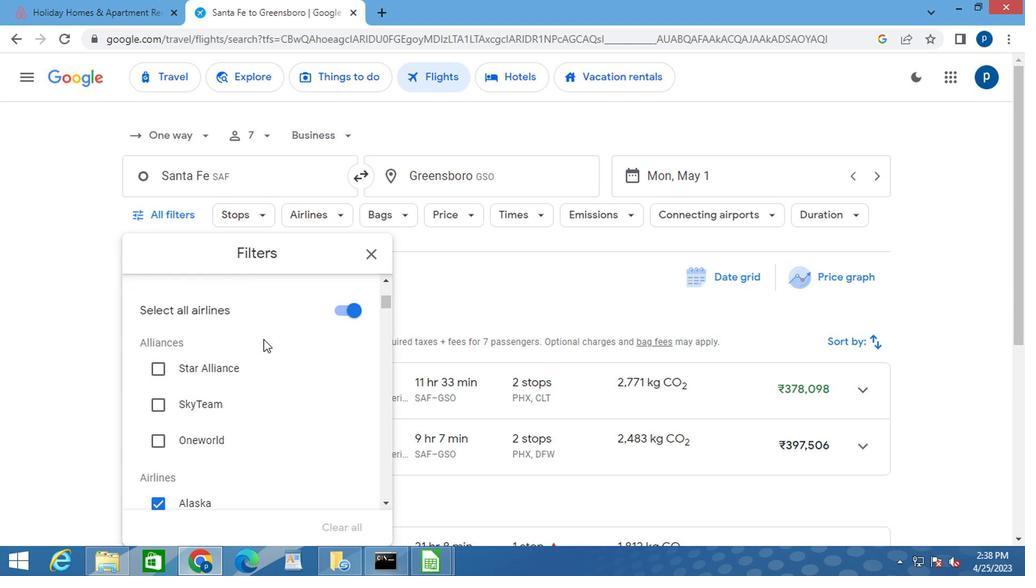 
Action: Mouse scrolled (296, 352) with delta (0, 0)
Screenshot: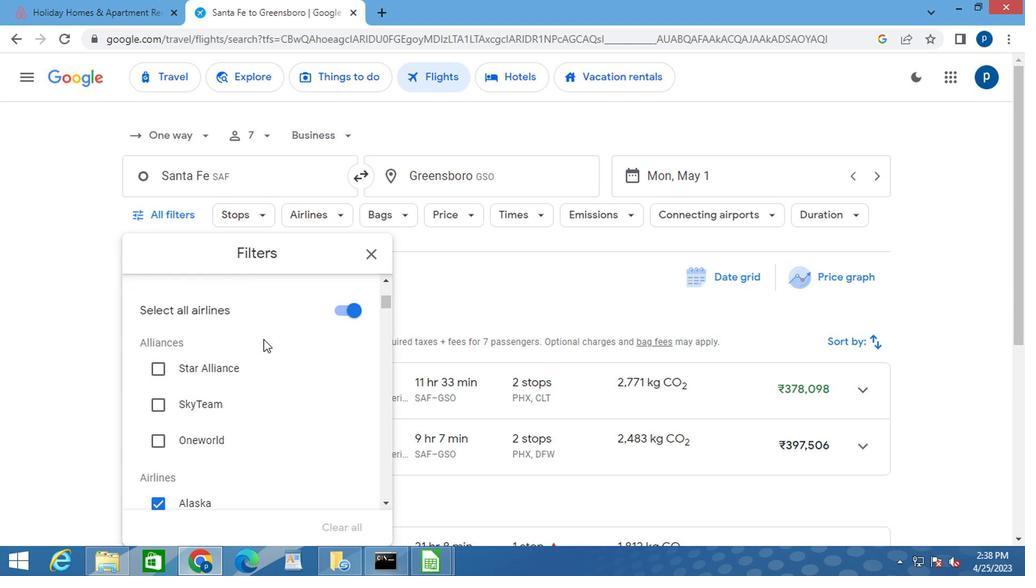 
Action: Mouse scrolled (296, 352) with delta (0, 0)
Screenshot: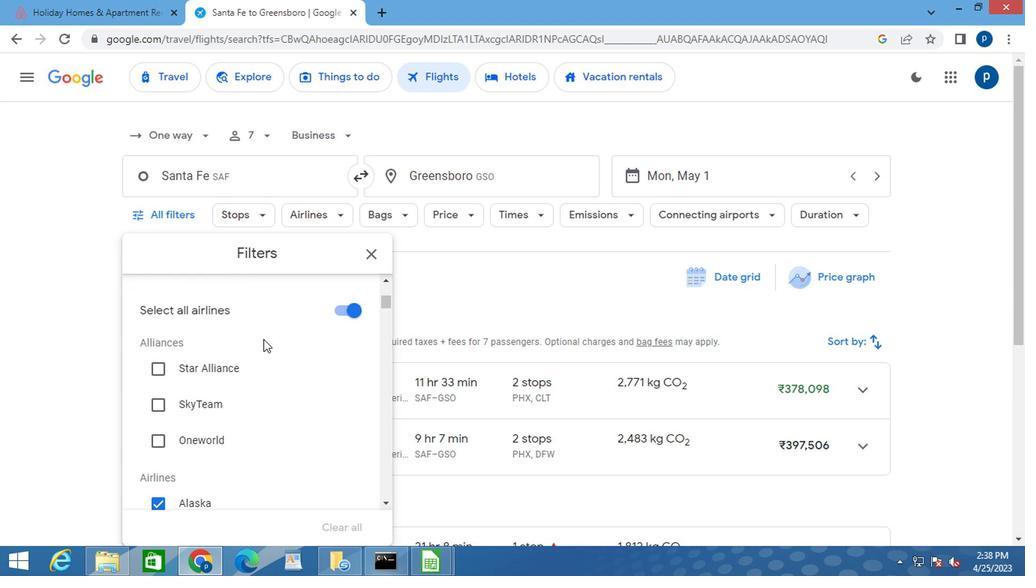 
Action: Mouse moved to (307, 360)
Screenshot: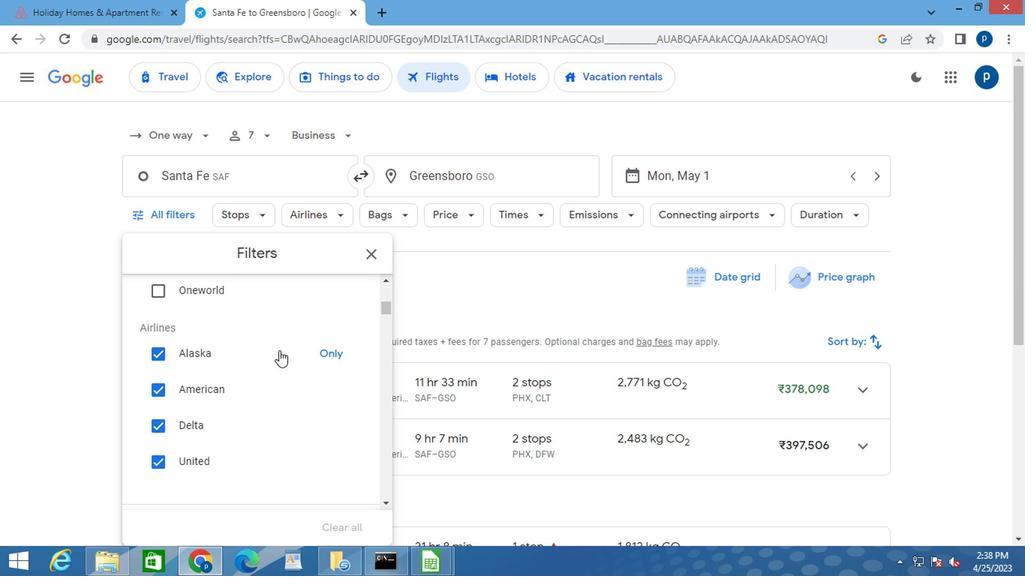 
Action: Mouse scrolled (307, 359) with delta (0, 0)
Screenshot: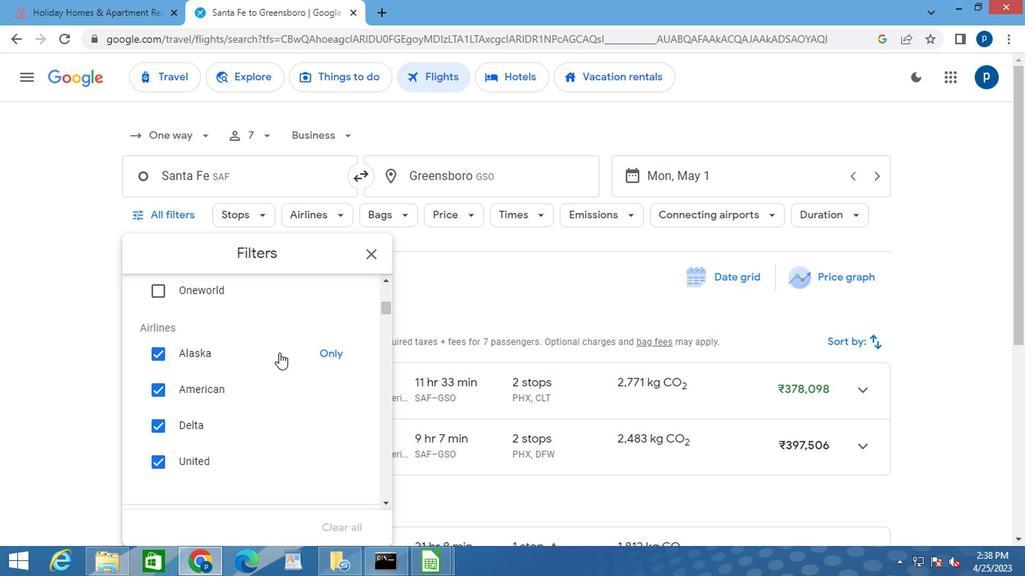 
Action: Mouse scrolled (307, 359) with delta (0, 0)
Screenshot: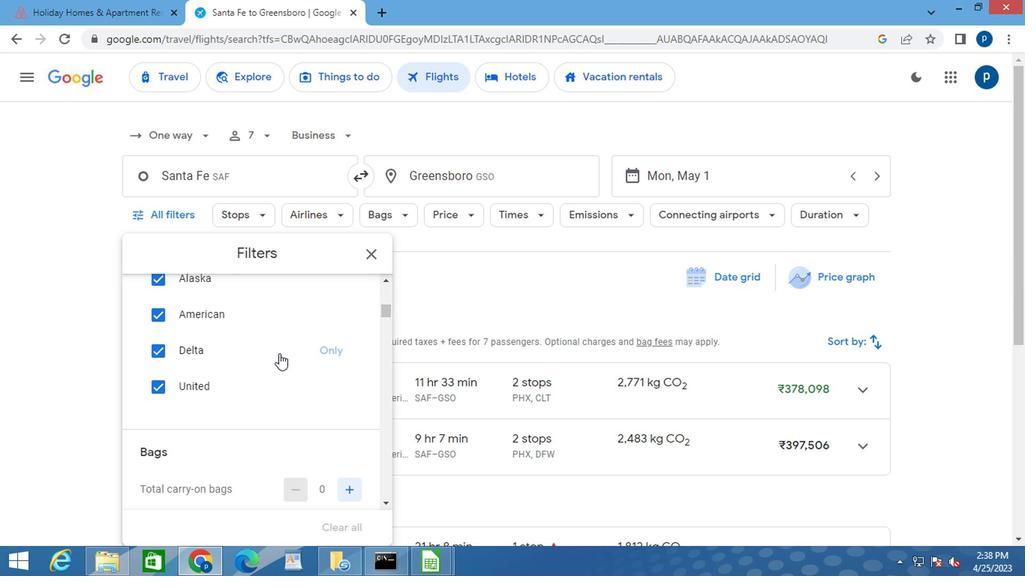 
Action: Mouse moved to (320, 373)
Screenshot: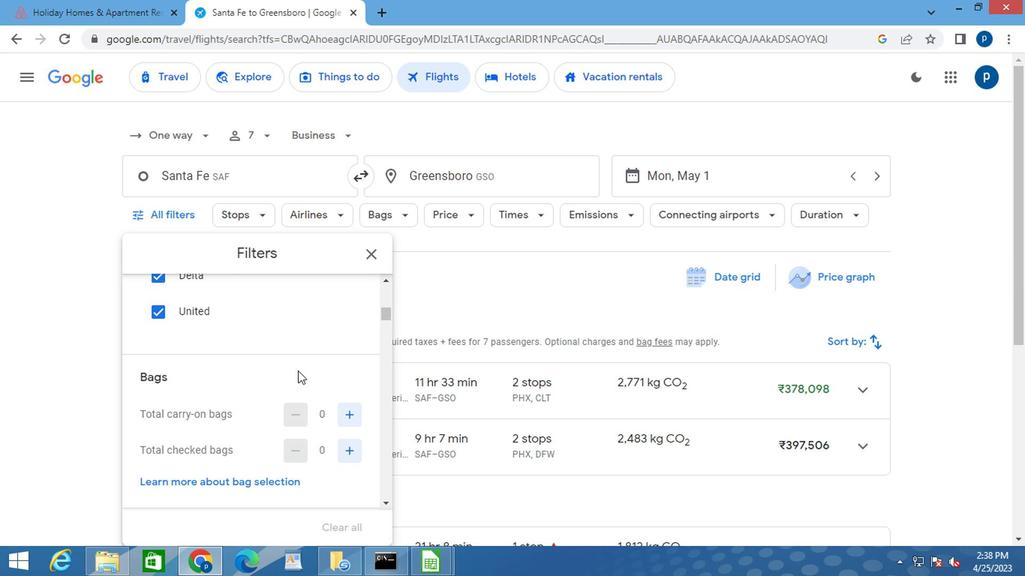 
Action: Mouse scrolled (320, 373) with delta (0, 0)
Screenshot: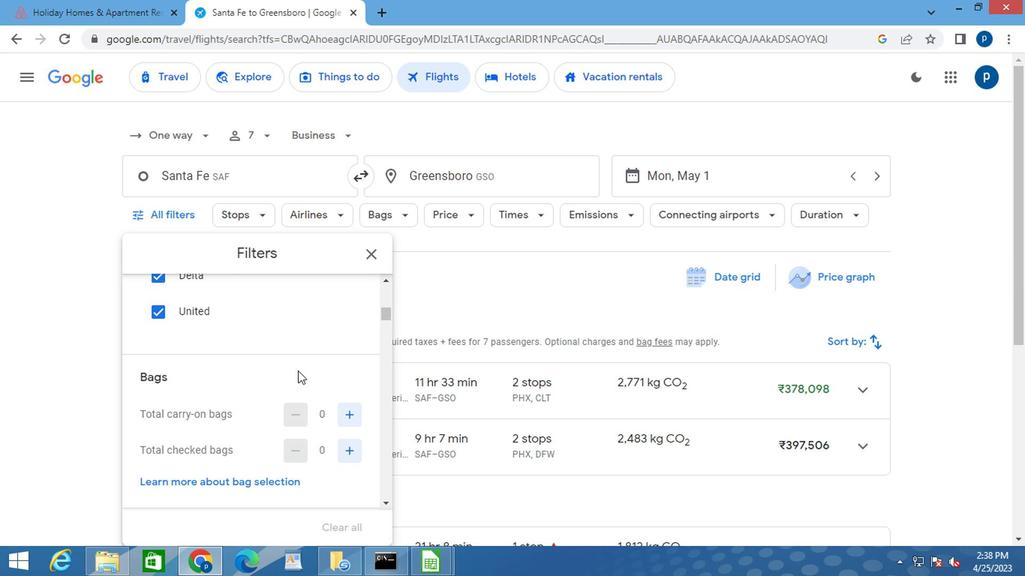 
Action: Mouse moved to (359, 342)
Screenshot: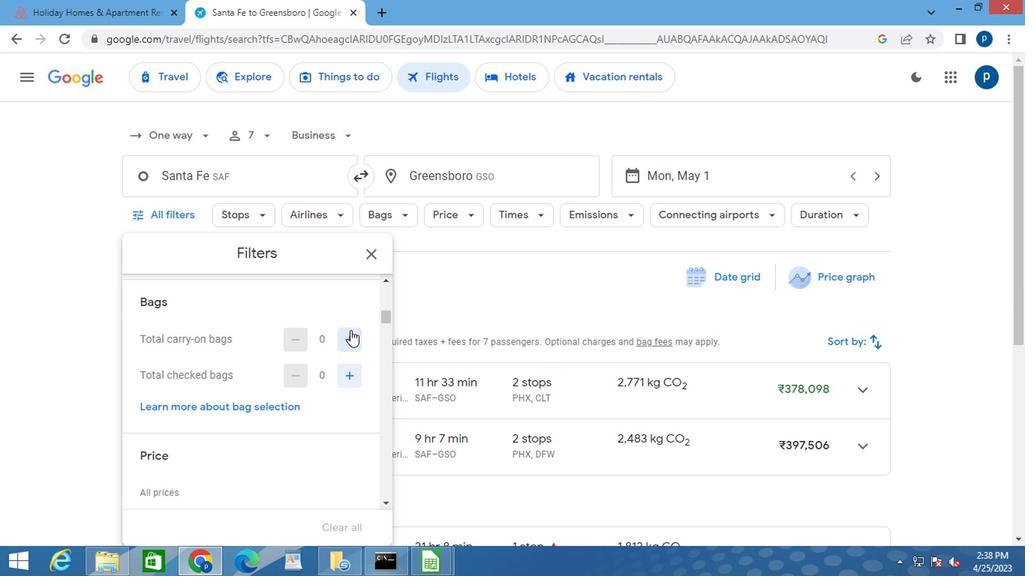 
Action: Mouse pressed left at (359, 342)
Screenshot: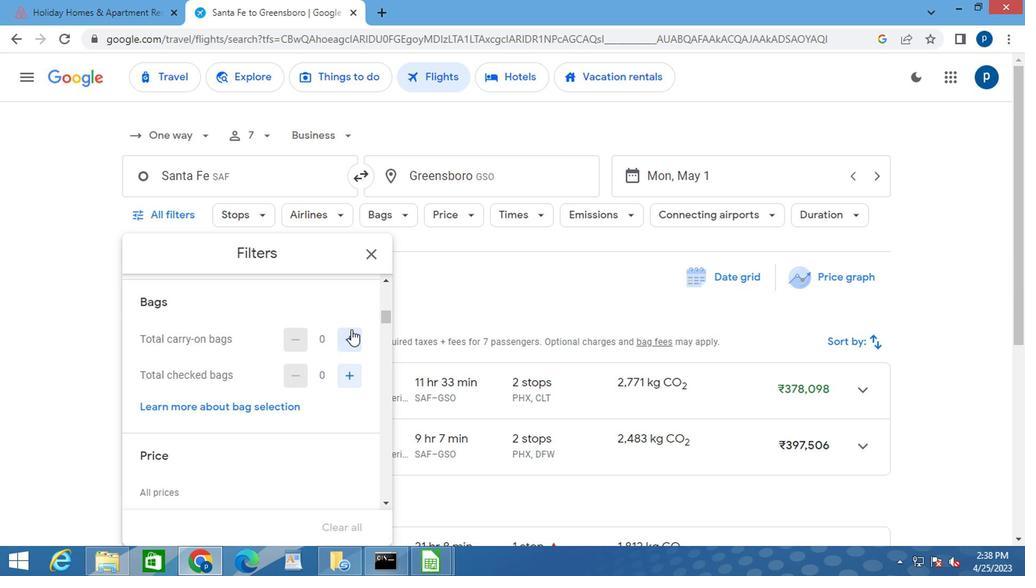 
Action: Mouse pressed left at (359, 342)
Screenshot: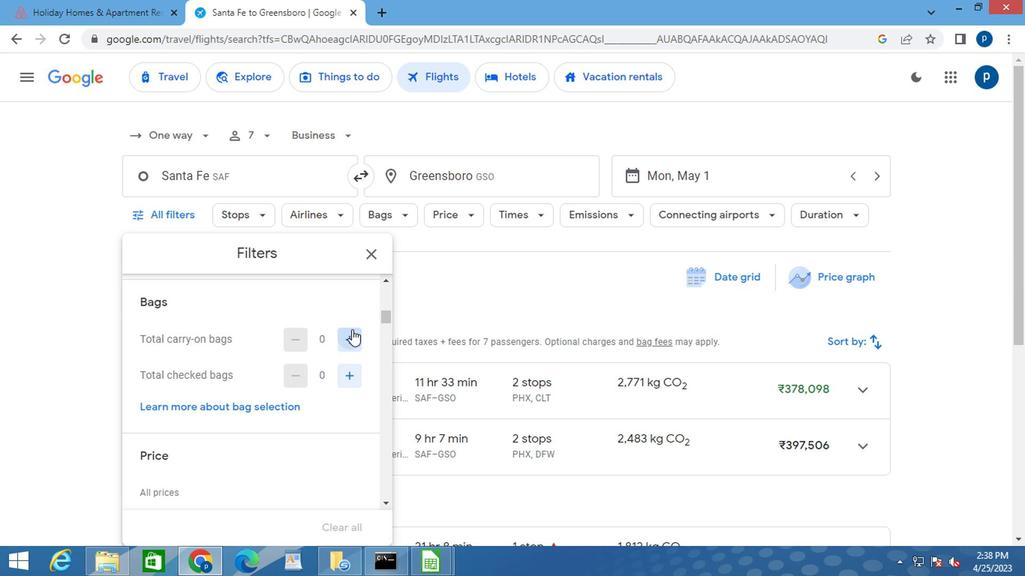 
Action: Mouse moved to (358, 370)
Screenshot: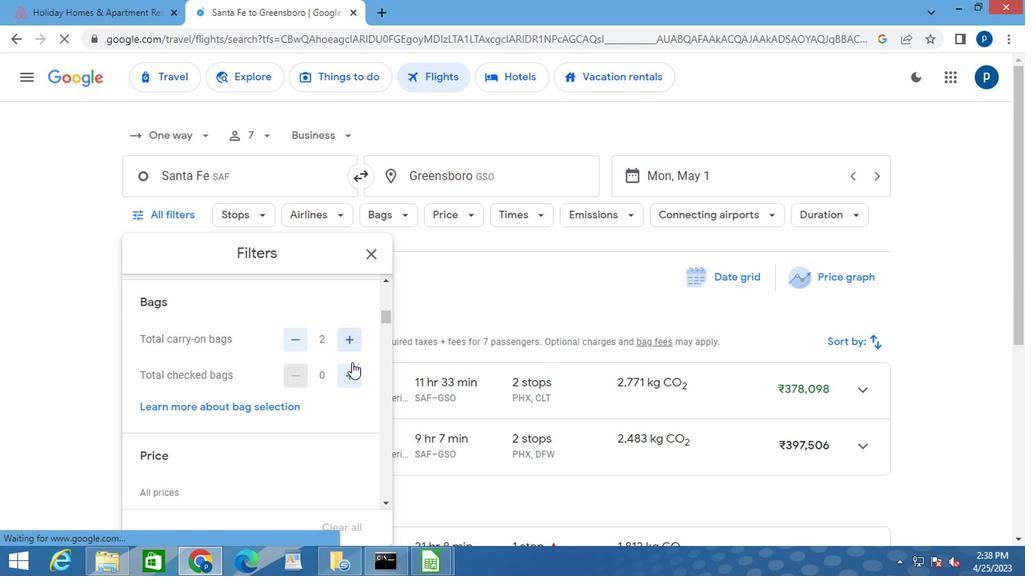 
Action: Mouse pressed left at (358, 370)
Screenshot: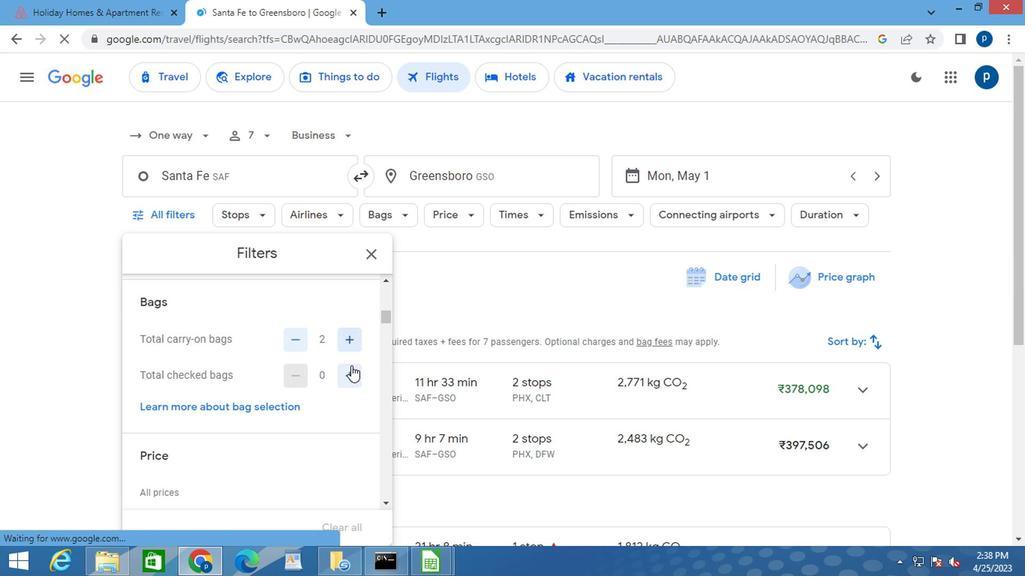 
Action: Mouse pressed left at (358, 370)
Screenshot: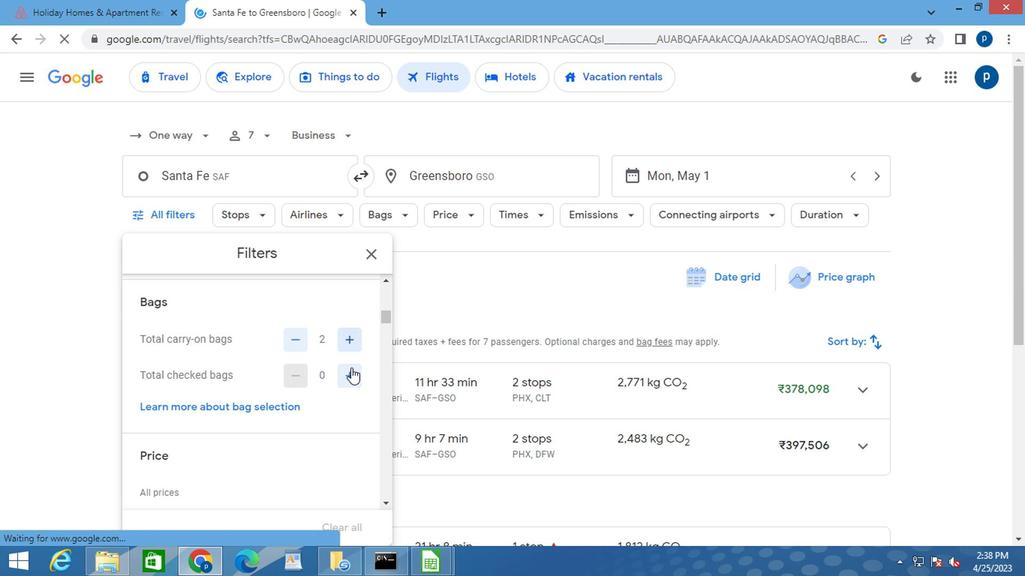 
Action: Mouse pressed left at (358, 370)
Screenshot: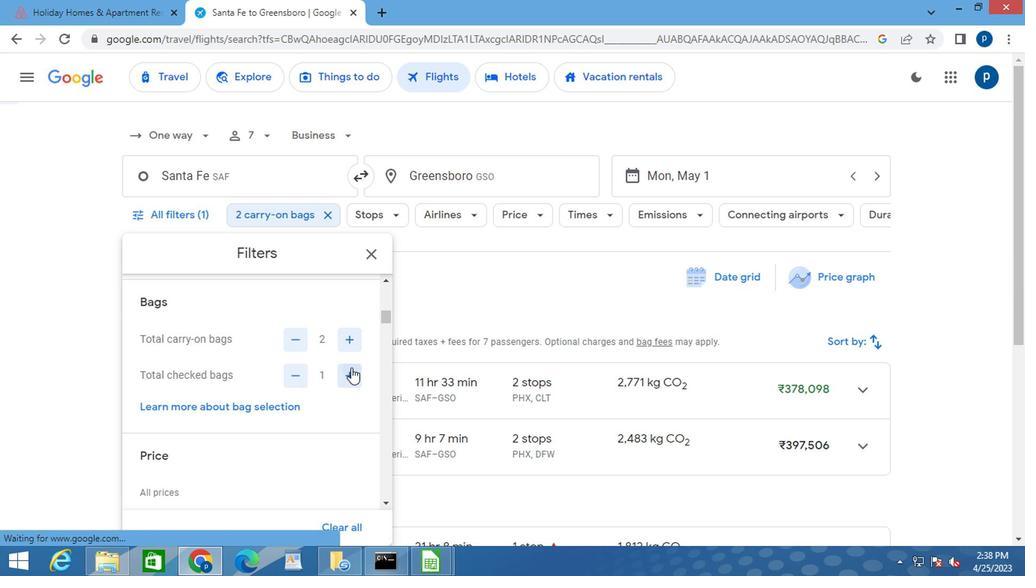 
Action: Mouse pressed left at (358, 370)
Screenshot: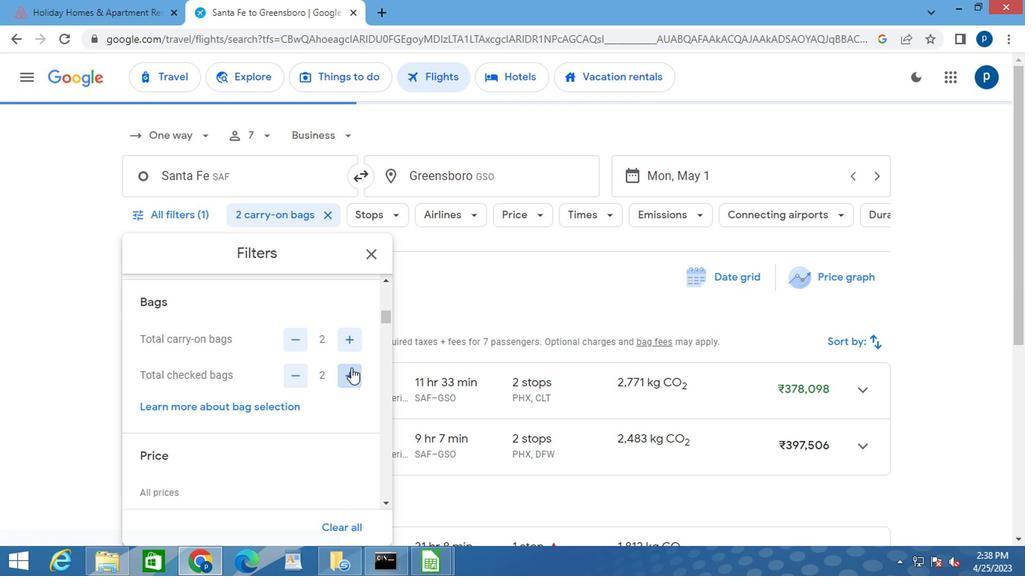 
Action: Mouse pressed left at (358, 370)
Screenshot: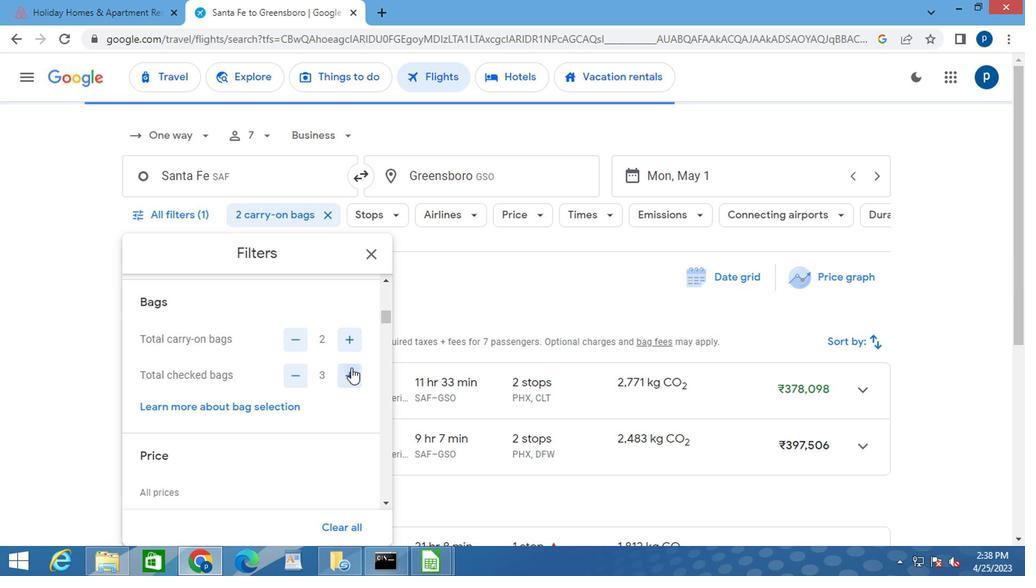 
Action: Mouse pressed left at (358, 370)
Screenshot: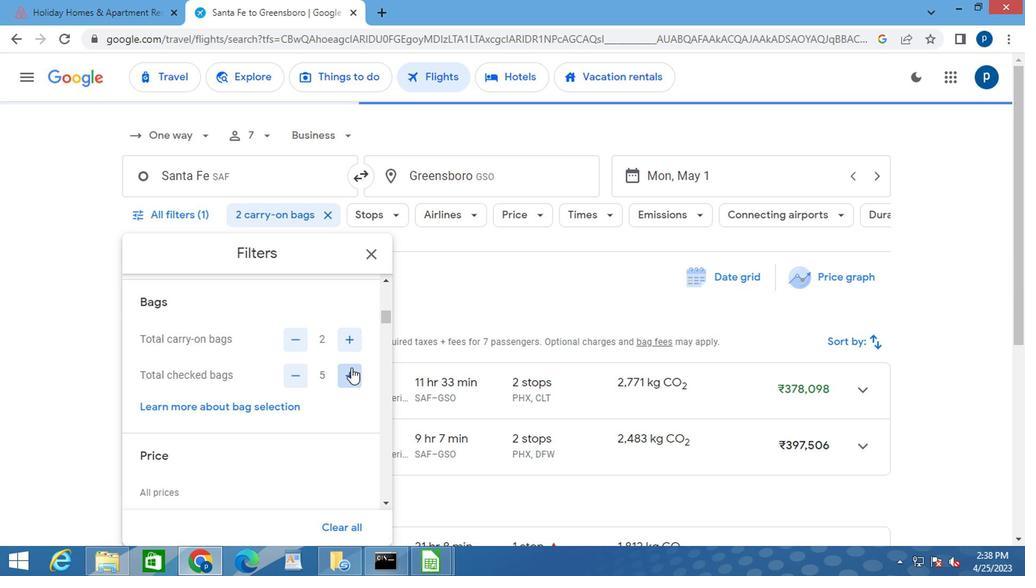 
Action: Mouse pressed left at (358, 370)
Screenshot: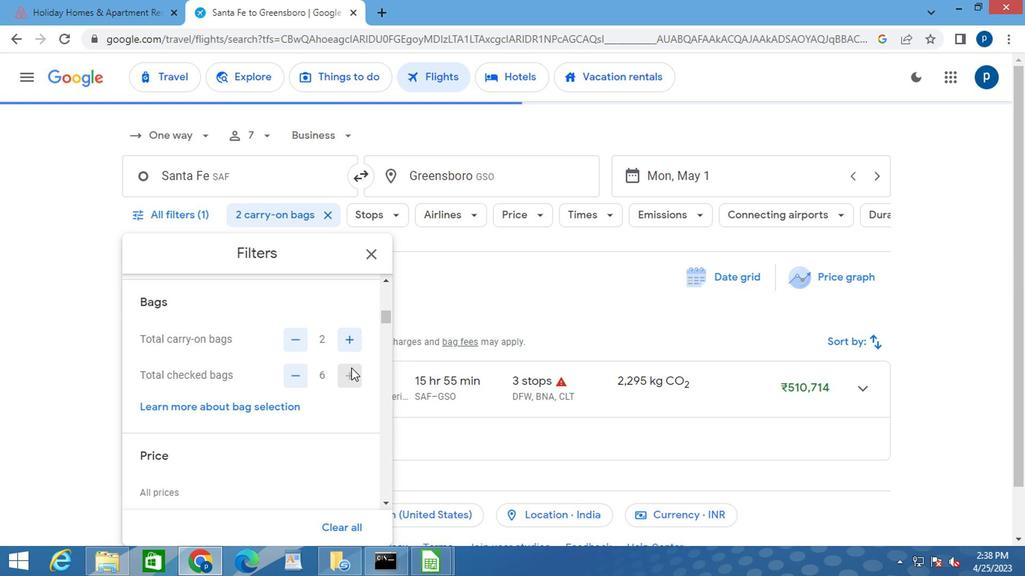 
Action: Mouse moved to (357, 376)
Screenshot: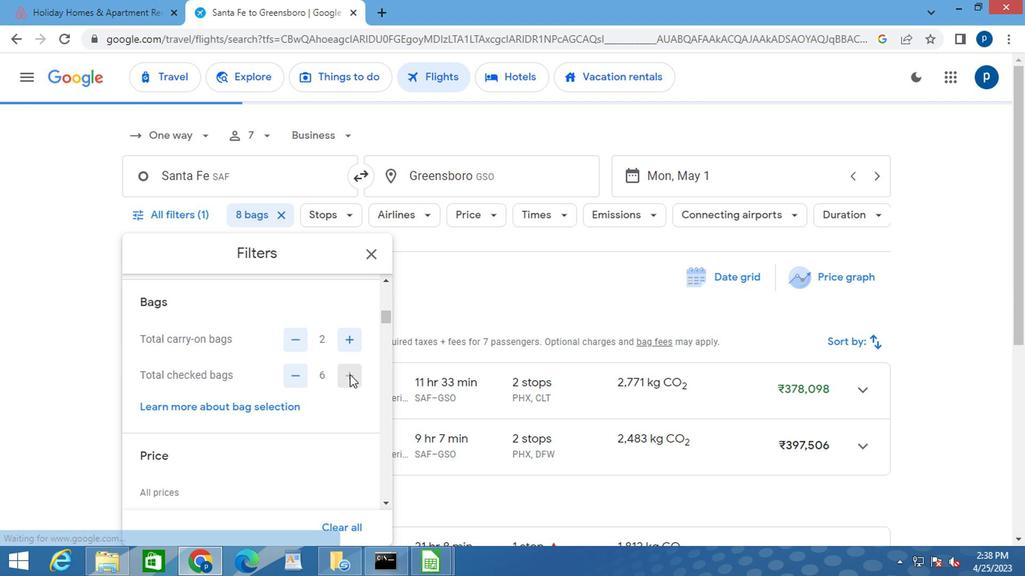 
Action: Mouse pressed left at (357, 376)
Screenshot: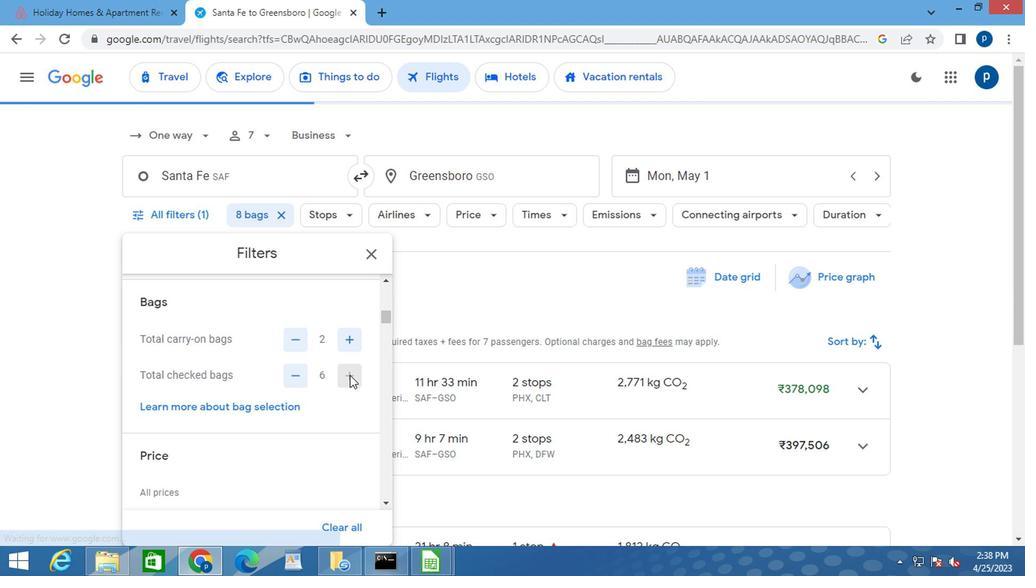 
Action: Mouse moved to (312, 388)
Screenshot: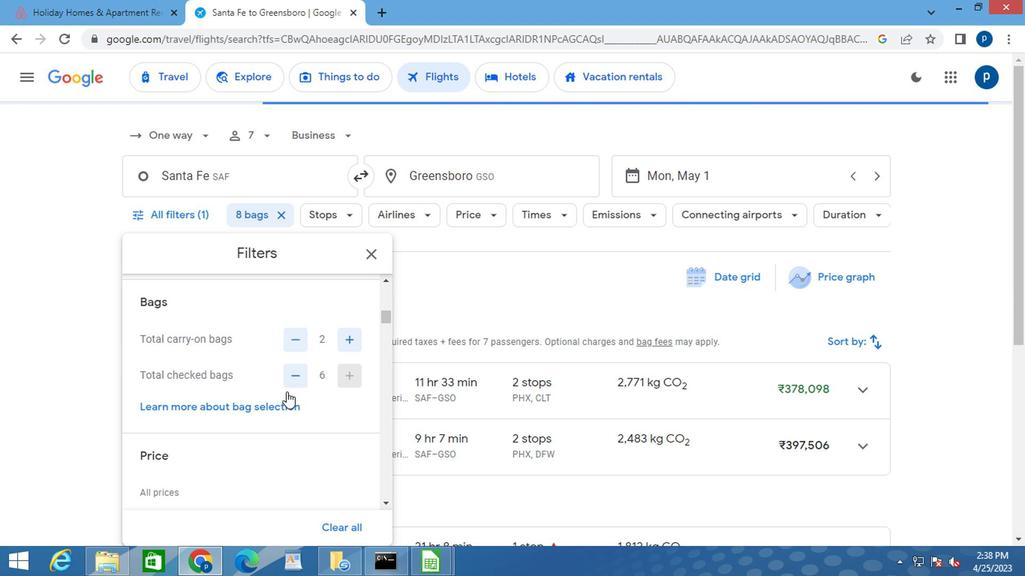 
Action: Mouse scrolled (312, 388) with delta (0, 0)
Screenshot: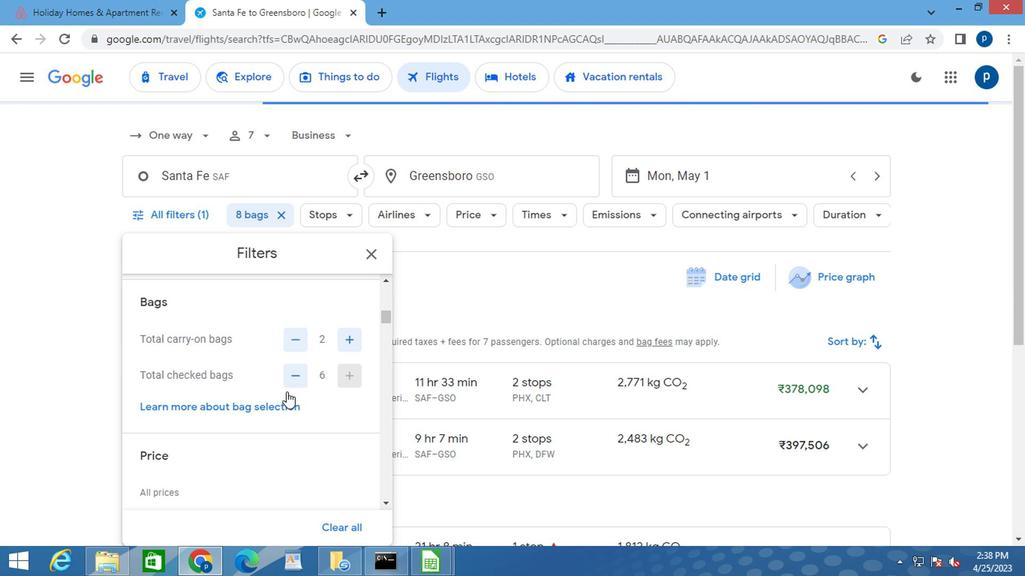 
Action: Mouse moved to (310, 389)
Screenshot: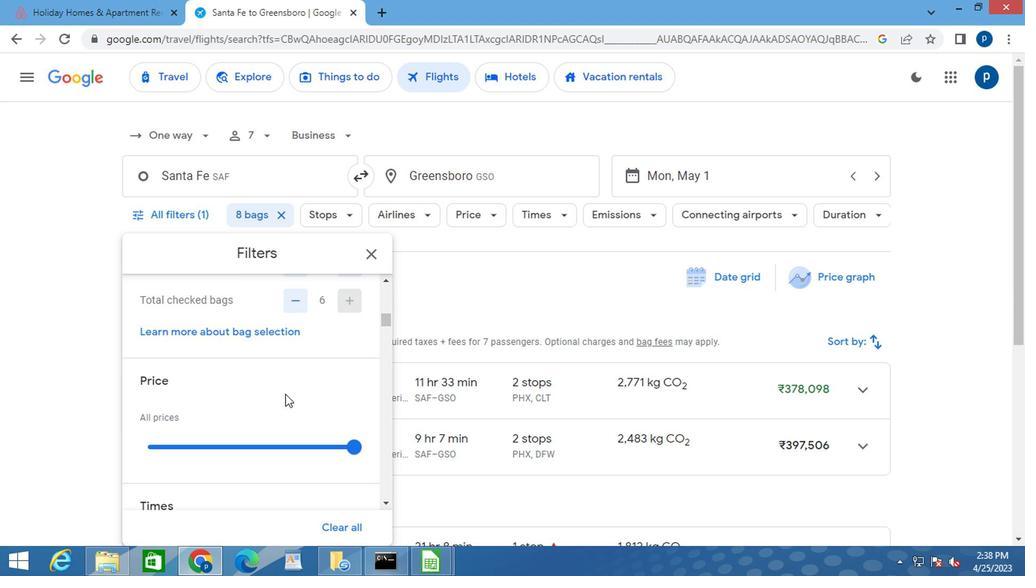 
Action: Mouse scrolled (310, 388) with delta (0, 0)
Screenshot: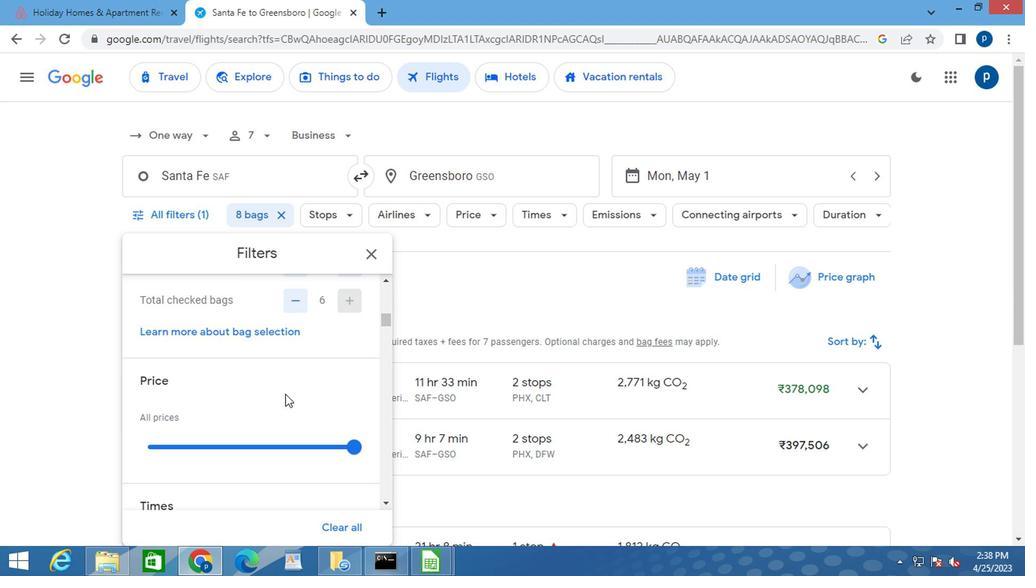 
Action: Mouse moved to (355, 373)
Screenshot: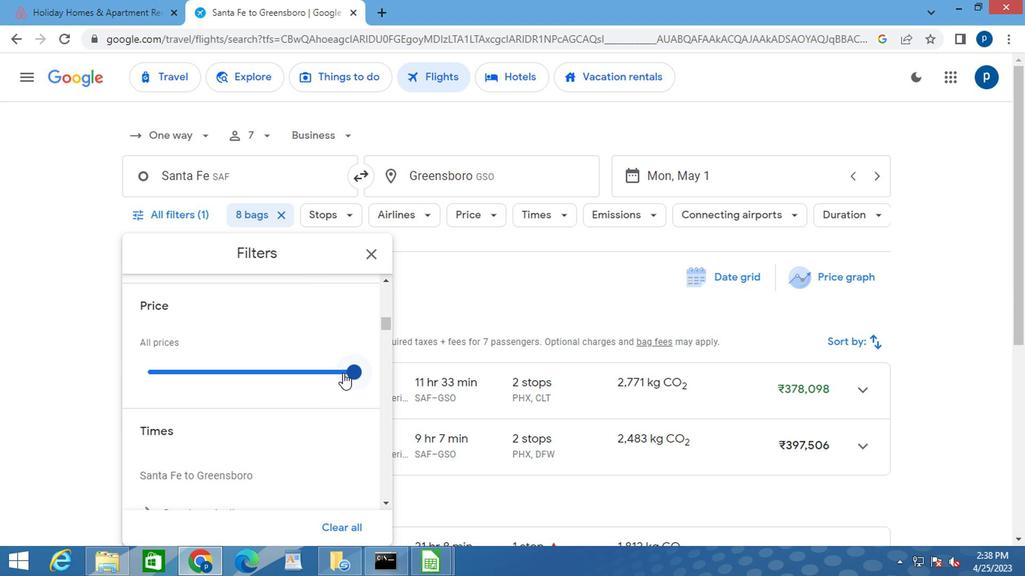 
Action: Mouse pressed left at (355, 373)
Screenshot: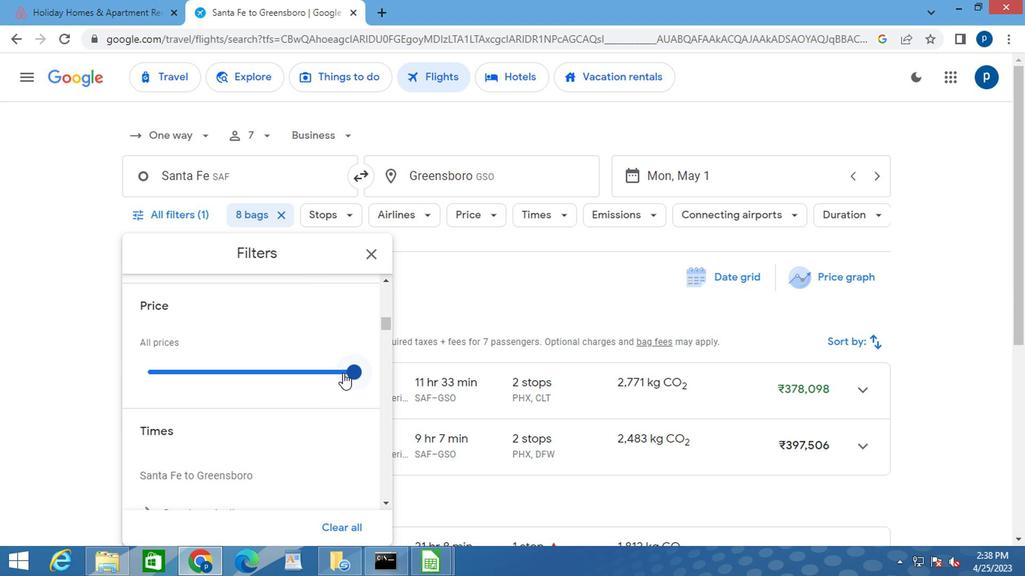 
Action: Mouse moved to (327, 417)
Screenshot: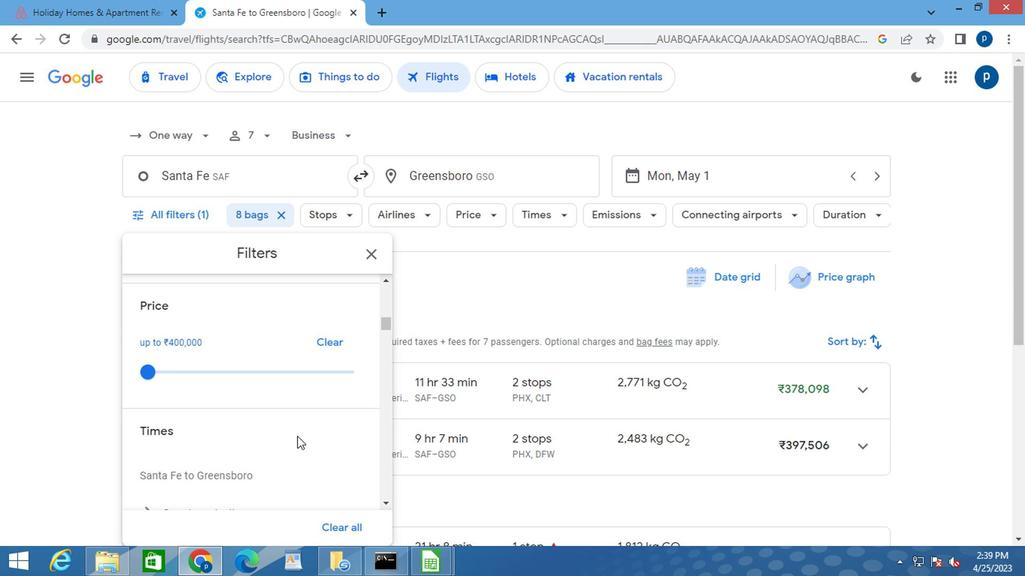 
Action: Mouse scrolled (327, 417) with delta (0, 0)
Screenshot: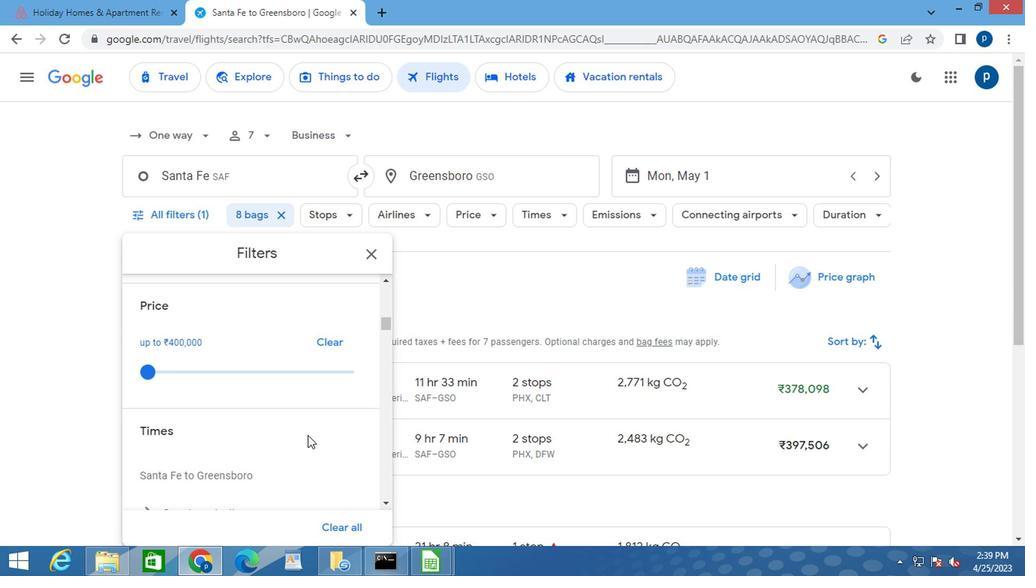 
Action: Mouse moved to (327, 417)
Screenshot: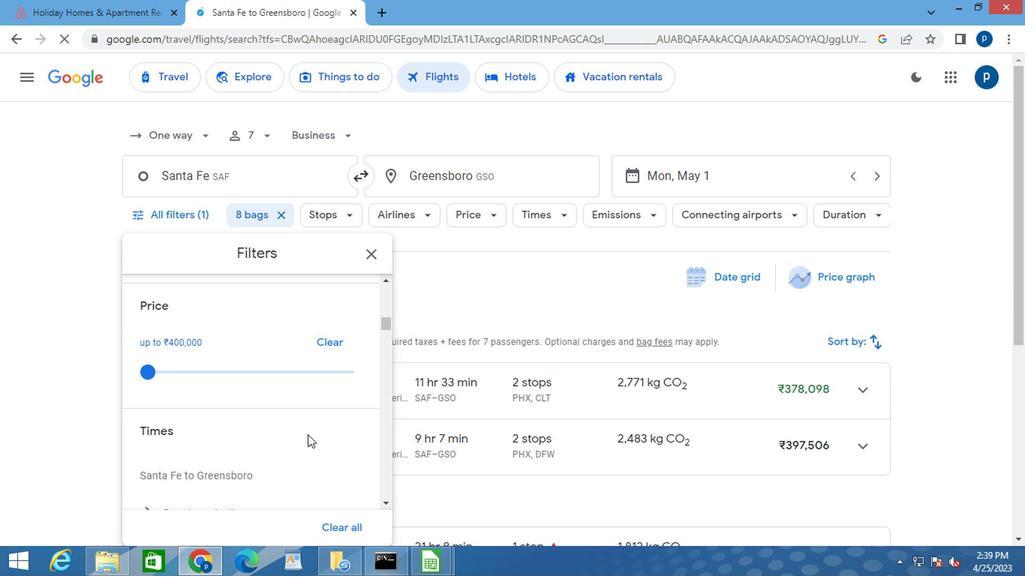 
Action: Mouse scrolled (327, 416) with delta (0, 0)
Screenshot: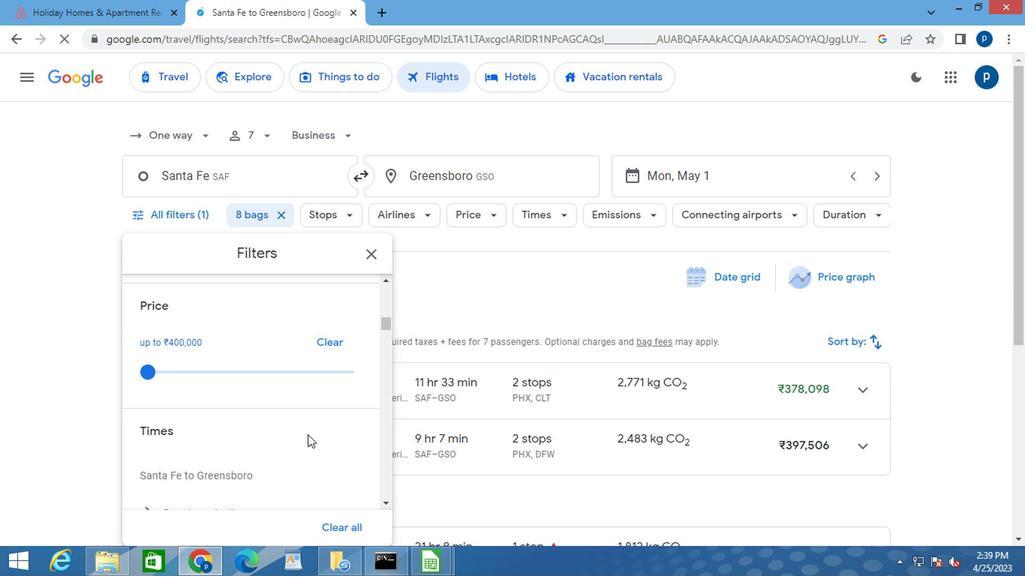 
Action: Mouse moved to (211, 387)
Screenshot: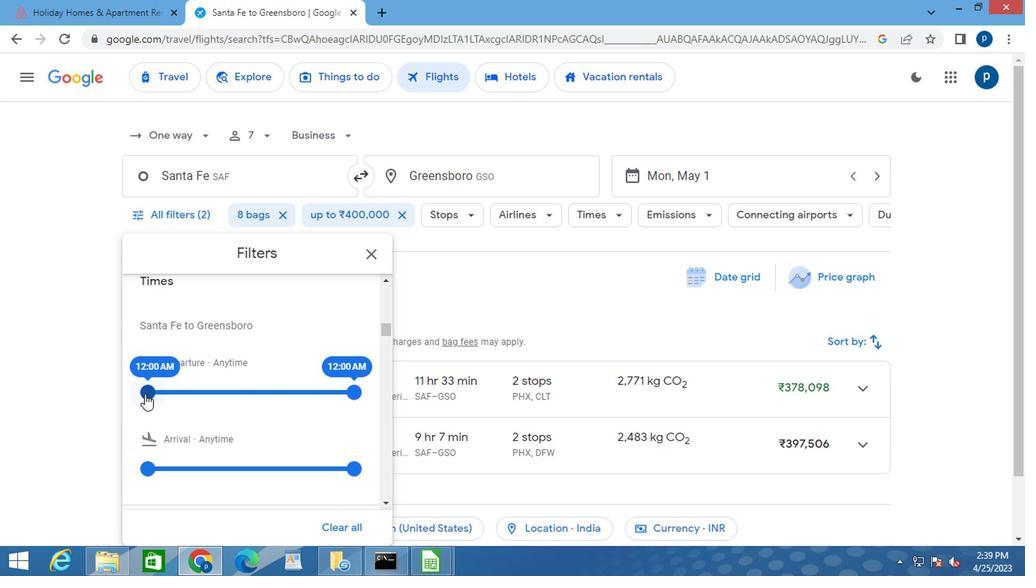 
Action: Mouse pressed left at (211, 387)
Screenshot: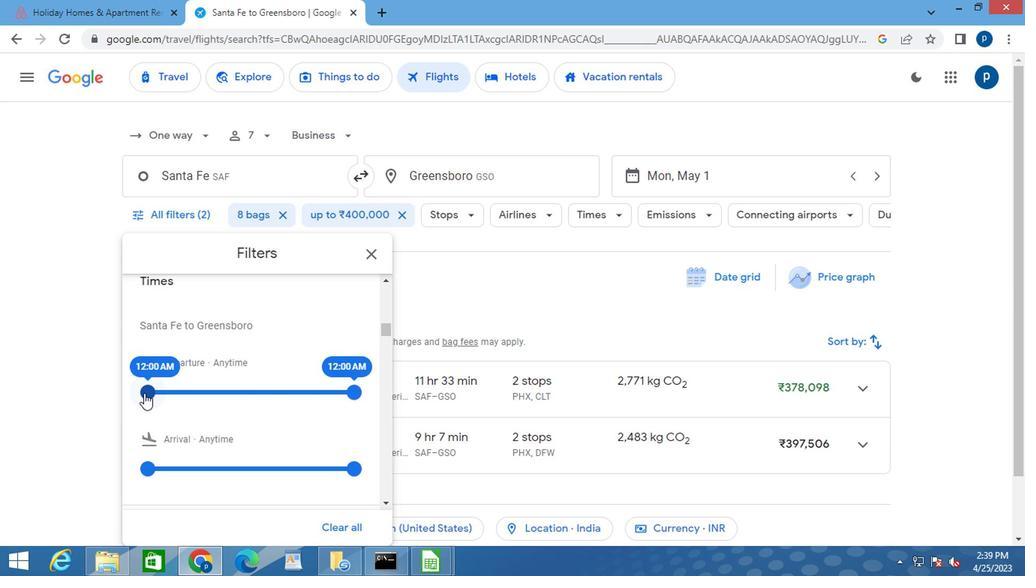 
Action: Mouse moved to (359, 385)
Screenshot: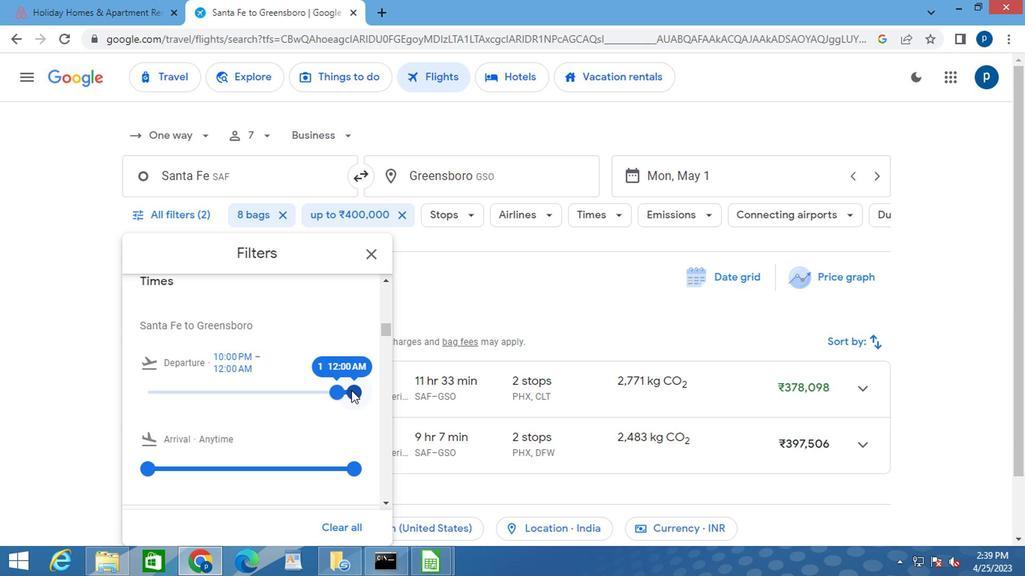 
Action: Mouse pressed left at (359, 385)
Screenshot: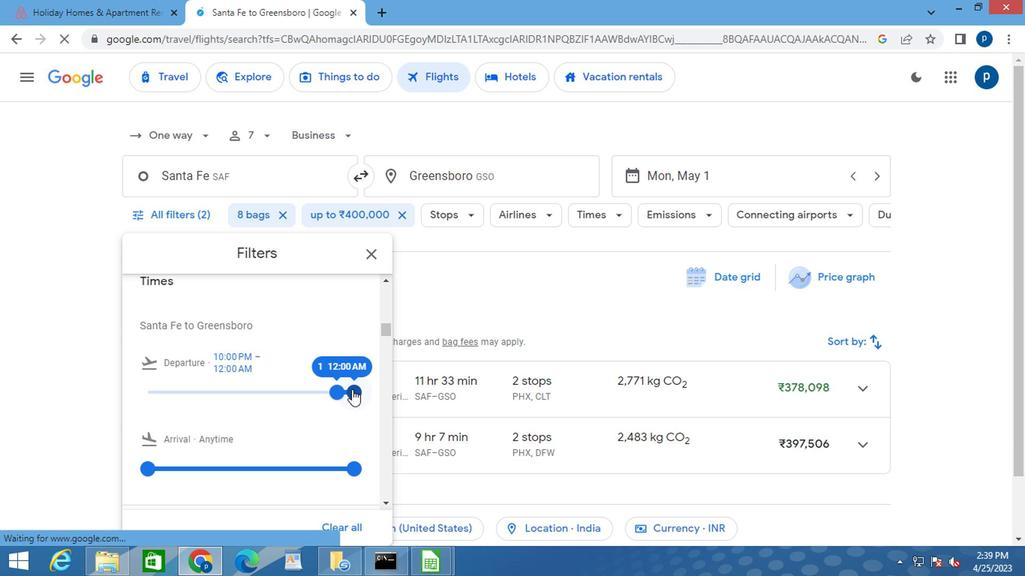 
Action: Mouse moved to (358, 386)
Screenshot: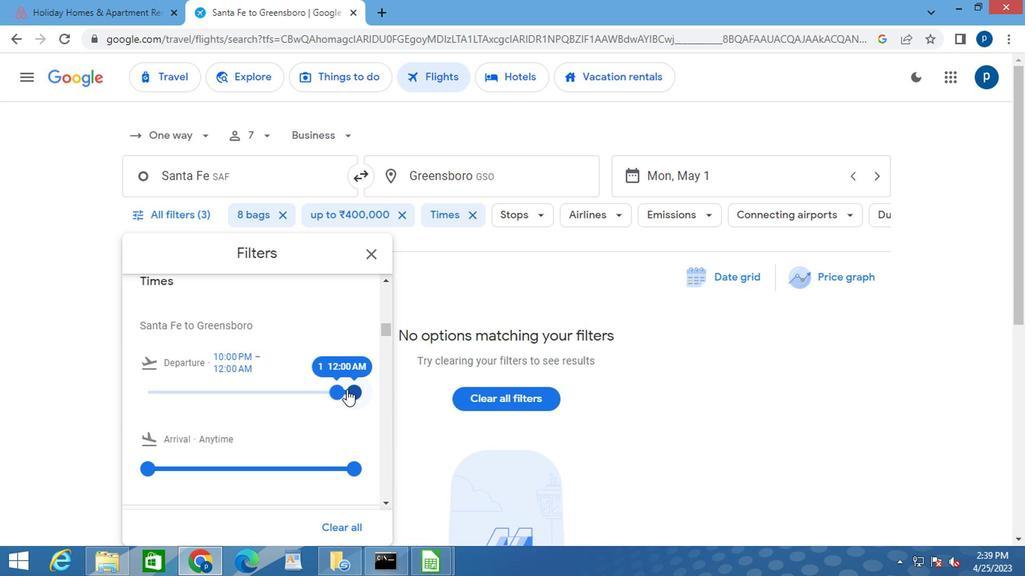 
Action: Mouse pressed left at (358, 386)
Screenshot: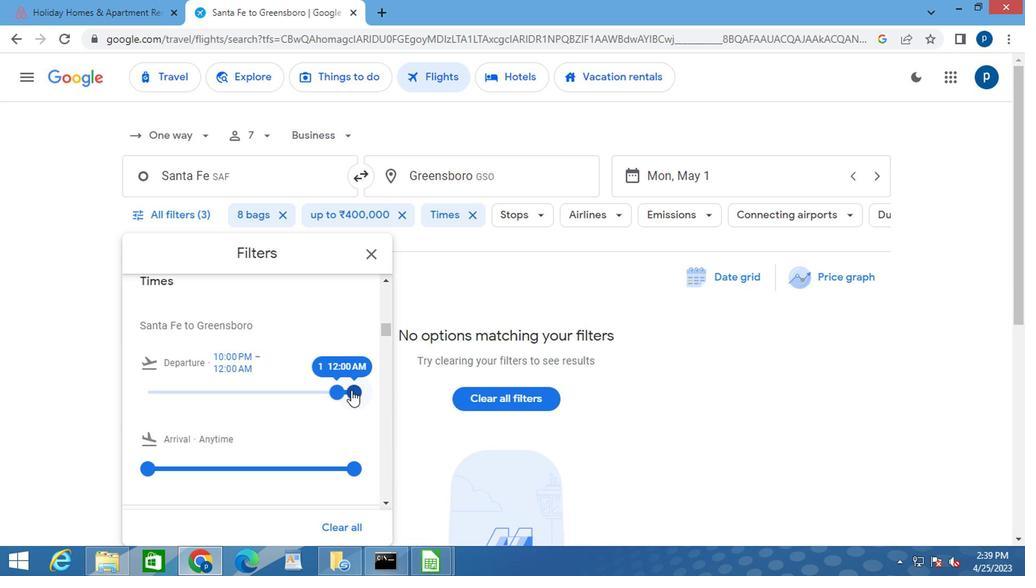 
Action: Mouse moved to (359, 389)
Screenshot: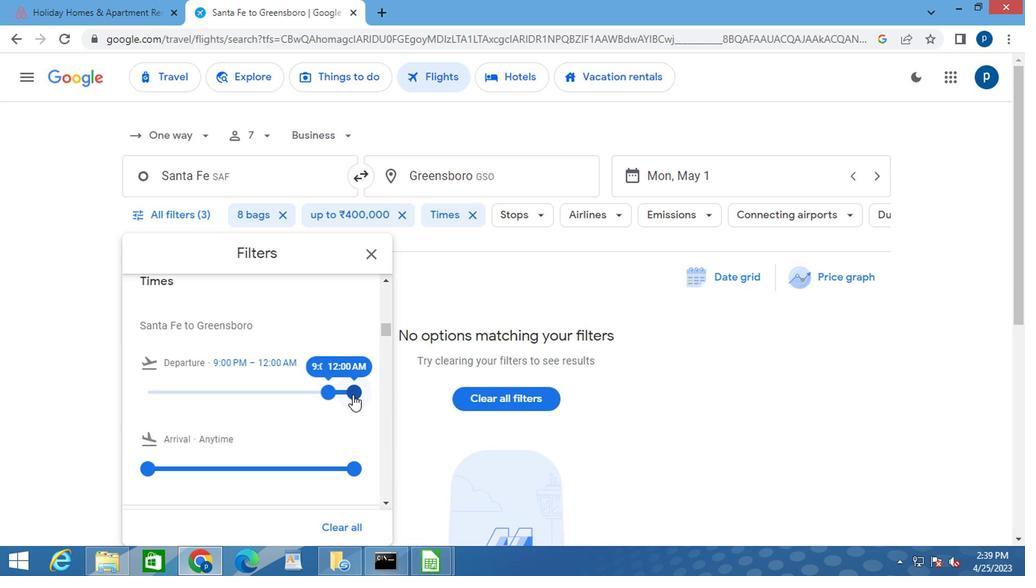 
Action: Mouse pressed left at (359, 389)
Screenshot: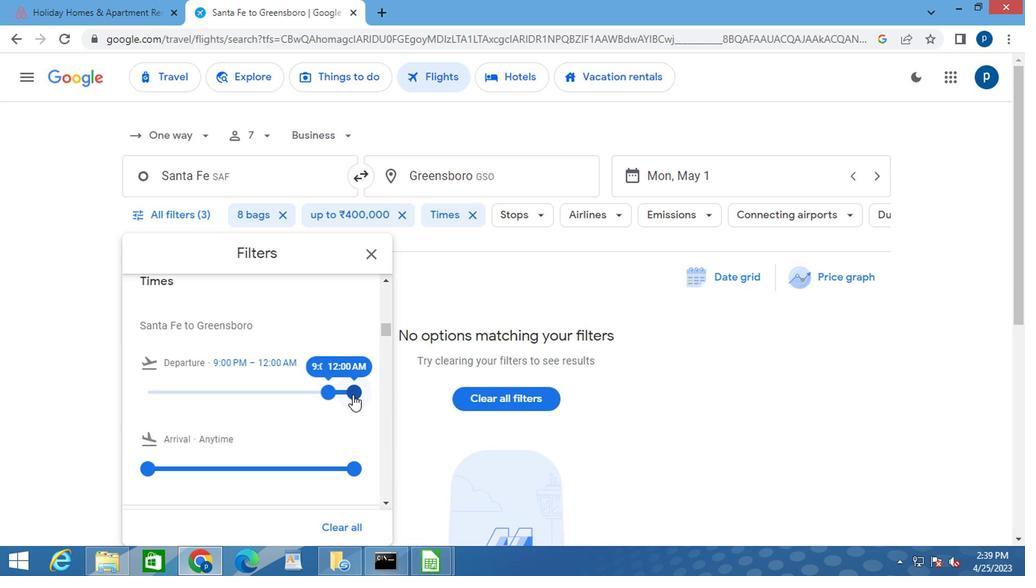 
Action: Mouse moved to (371, 291)
Screenshot: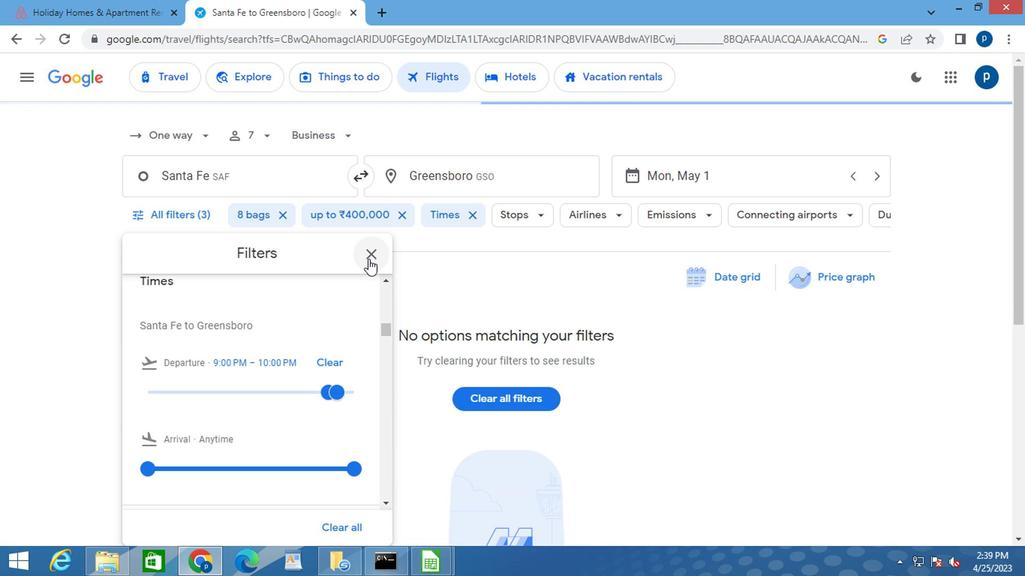 
Action: Mouse pressed left at (371, 291)
Screenshot: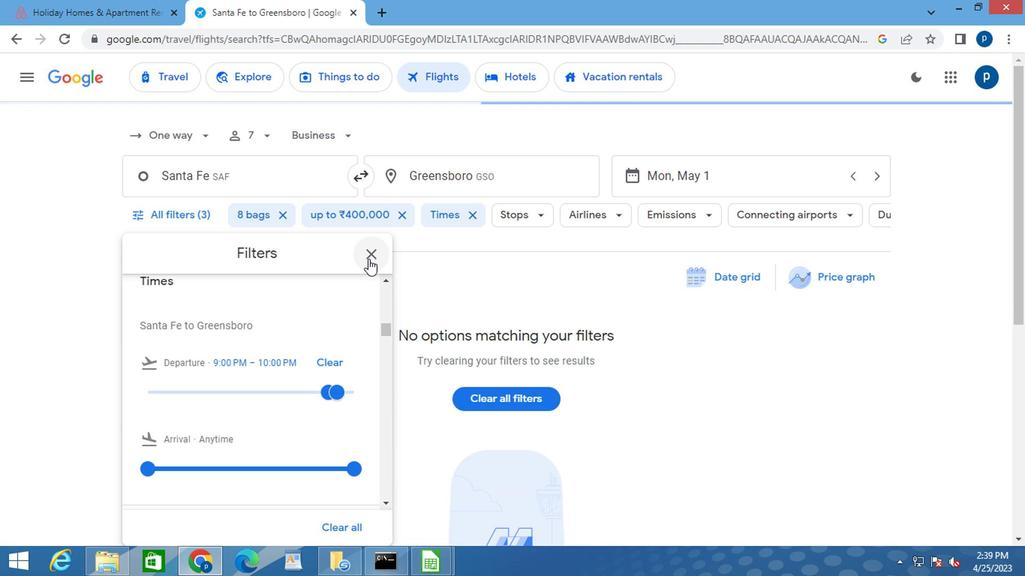 
